Task: Search one way flight ticket for 4 adults, 2 children, 2 infants in seat and 1 infant on lap in premium economy from Oakland: Oakland International Airport to Evansville: Evansville Regional Airport on 5-3-2023. Choice of flights is Spirit. Number of bags: 9 checked bags. Price is upto 84000. Outbound departure time preference is 22:45.
Action: Mouse moved to (358, 315)
Screenshot: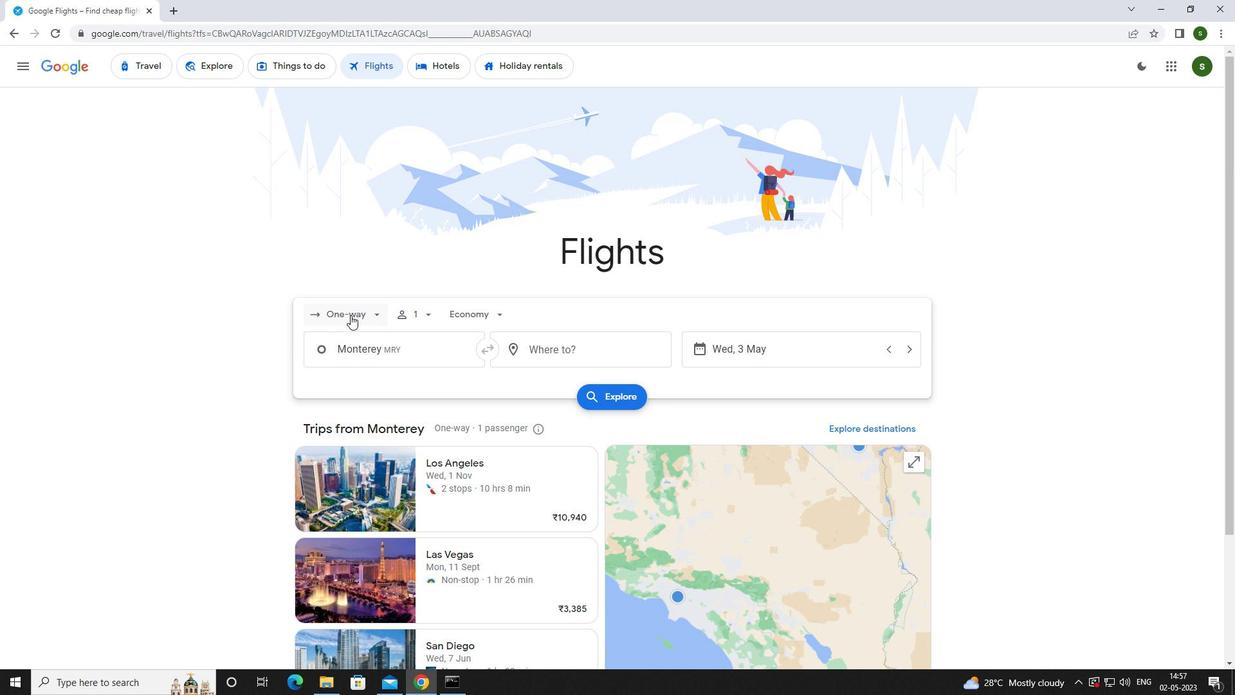
Action: Mouse pressed left at (358, 315)
Screenshot: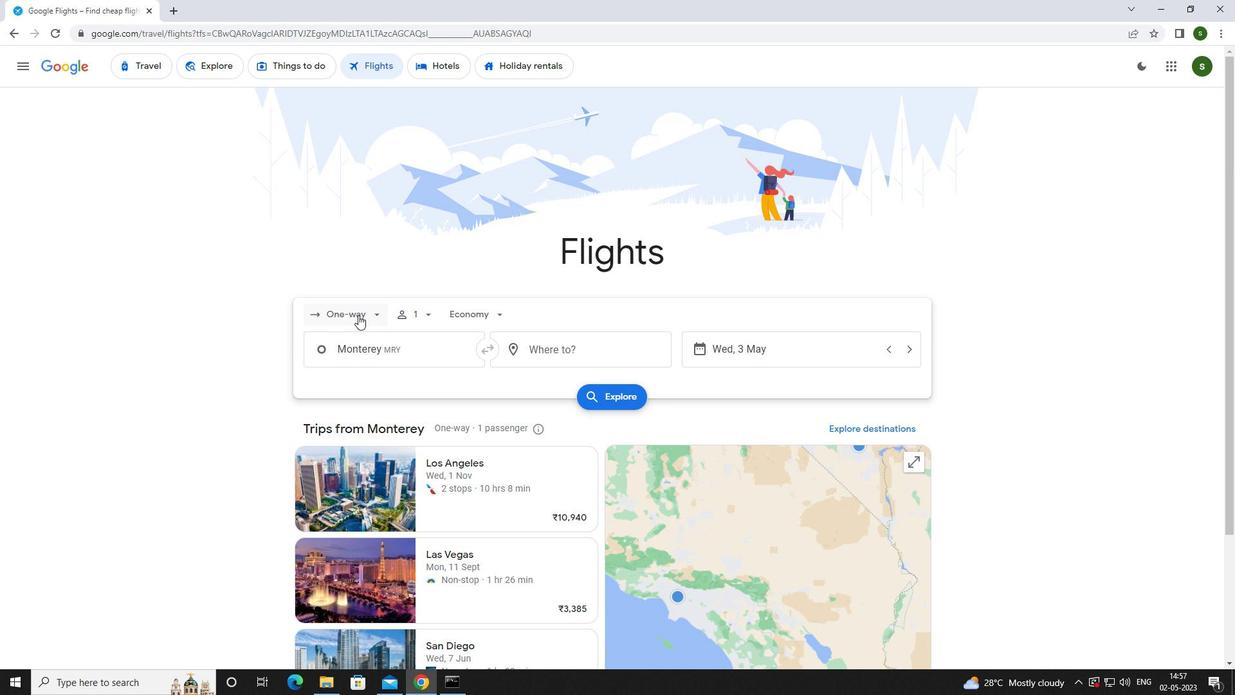 
Action: Mouse moved to (371, 374)
Screenshot: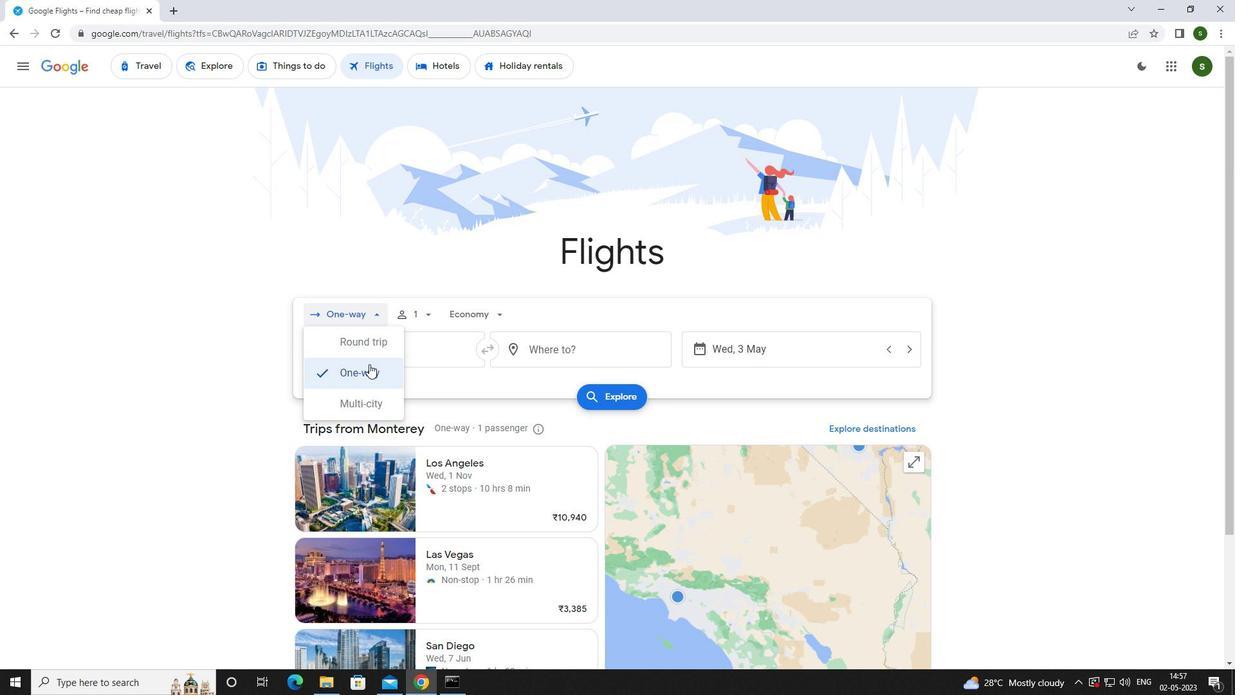 
Action: Mouse pressed left at (371, 374)
Screenshot: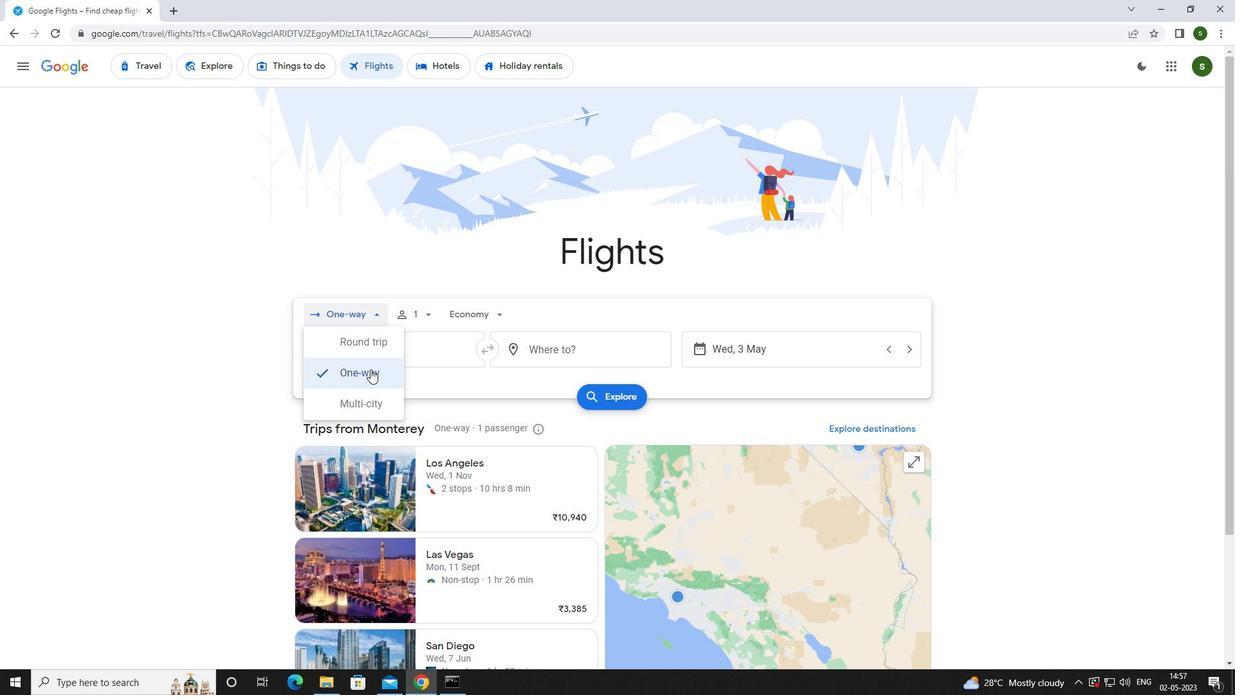 
Action: Mouse moved to (420, 314)
Screenshot: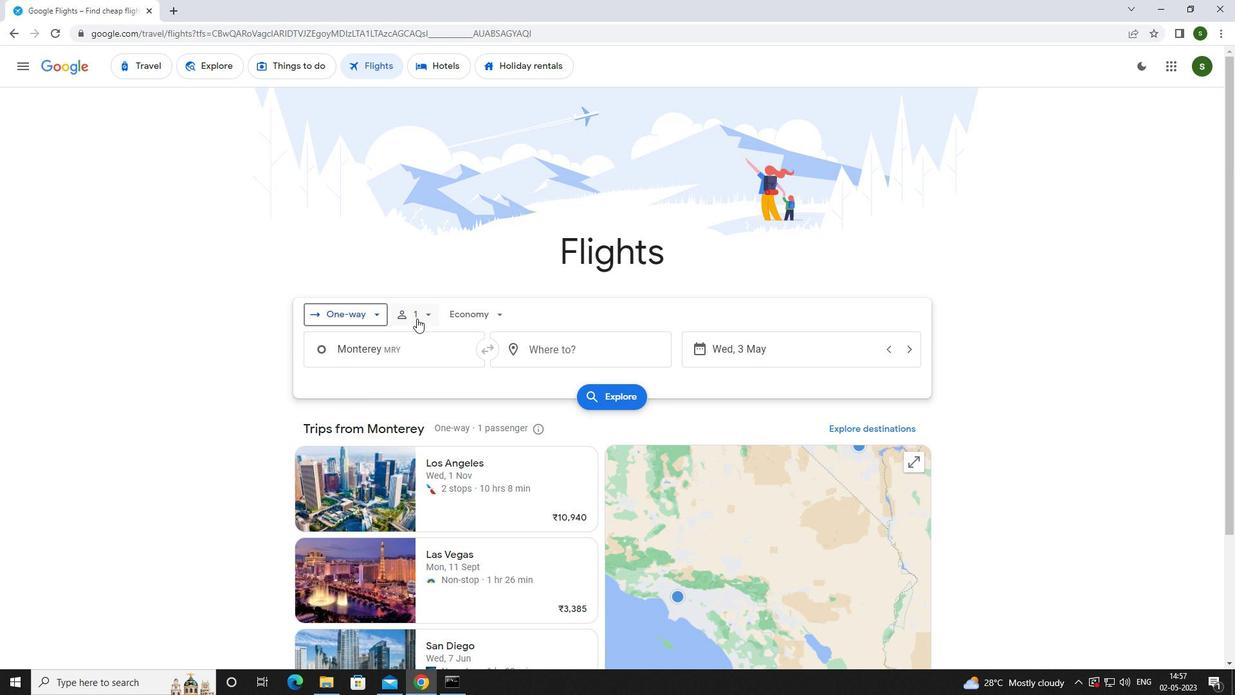 
Action: Mouse pressed left at (420, 314)
Screenshot: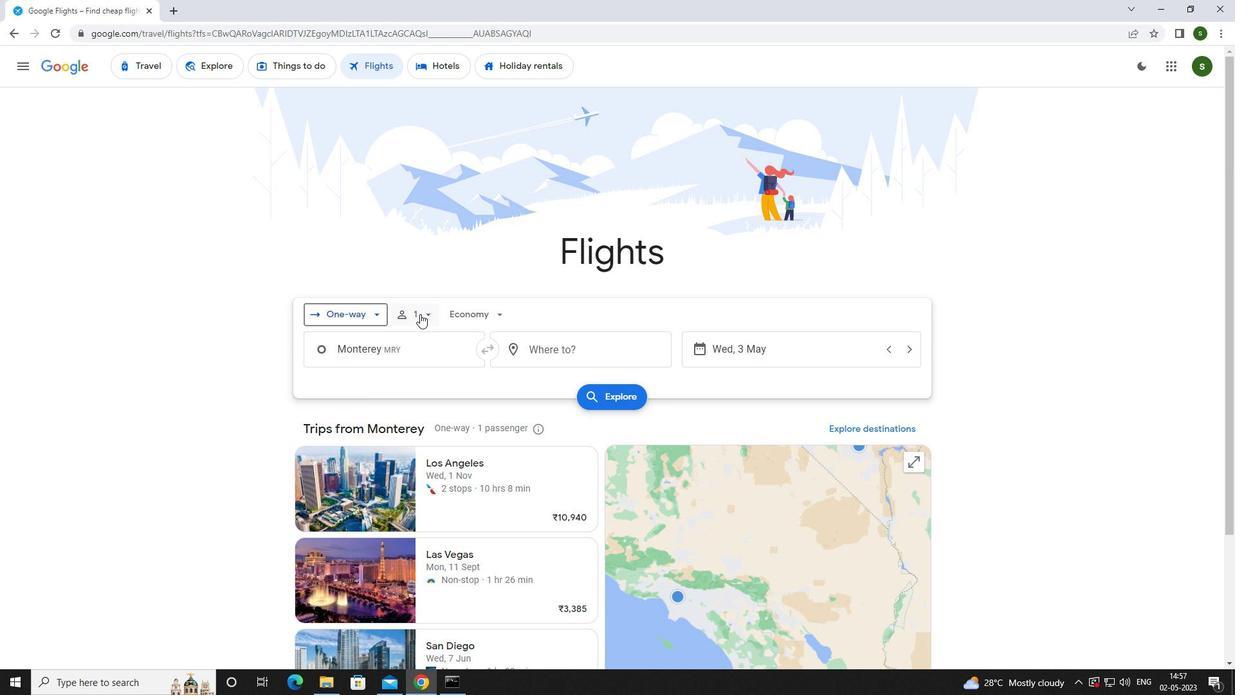 
Action: Mouse moved to (529, 348)
Screenshot: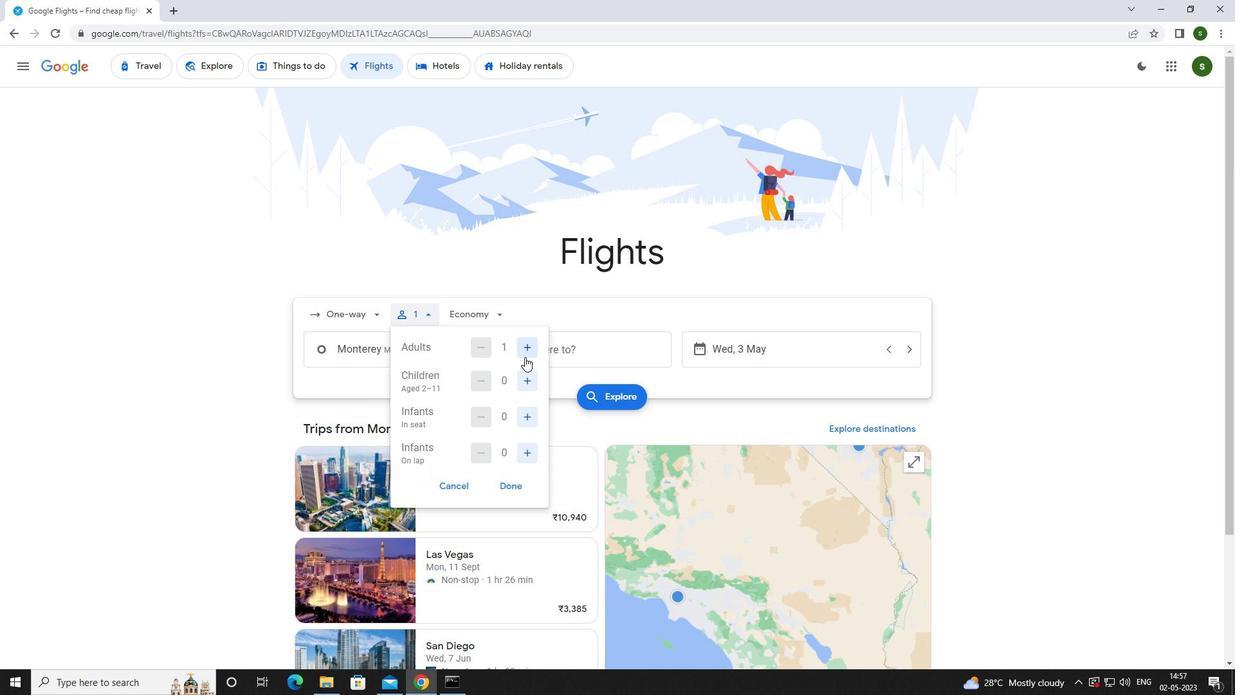 
Action: Mouse pressed left at (529, 348)
Screenshot: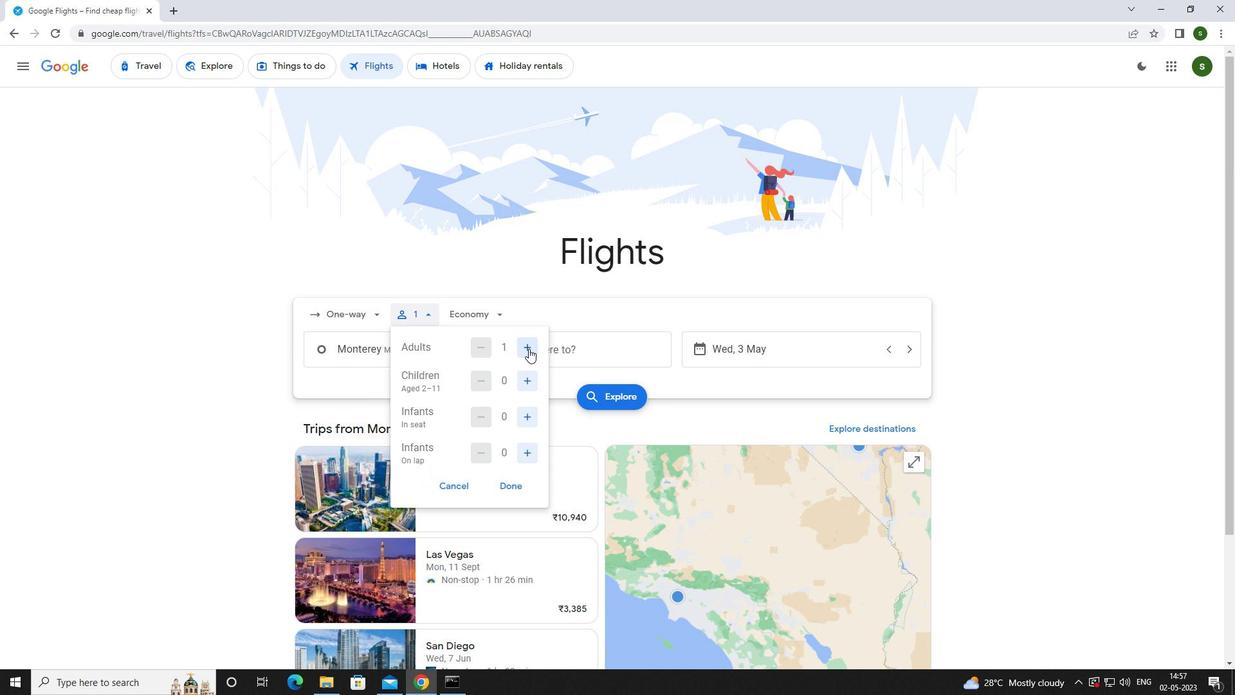 
Action: Mouse pressed left at (529, 348)
Screenshot: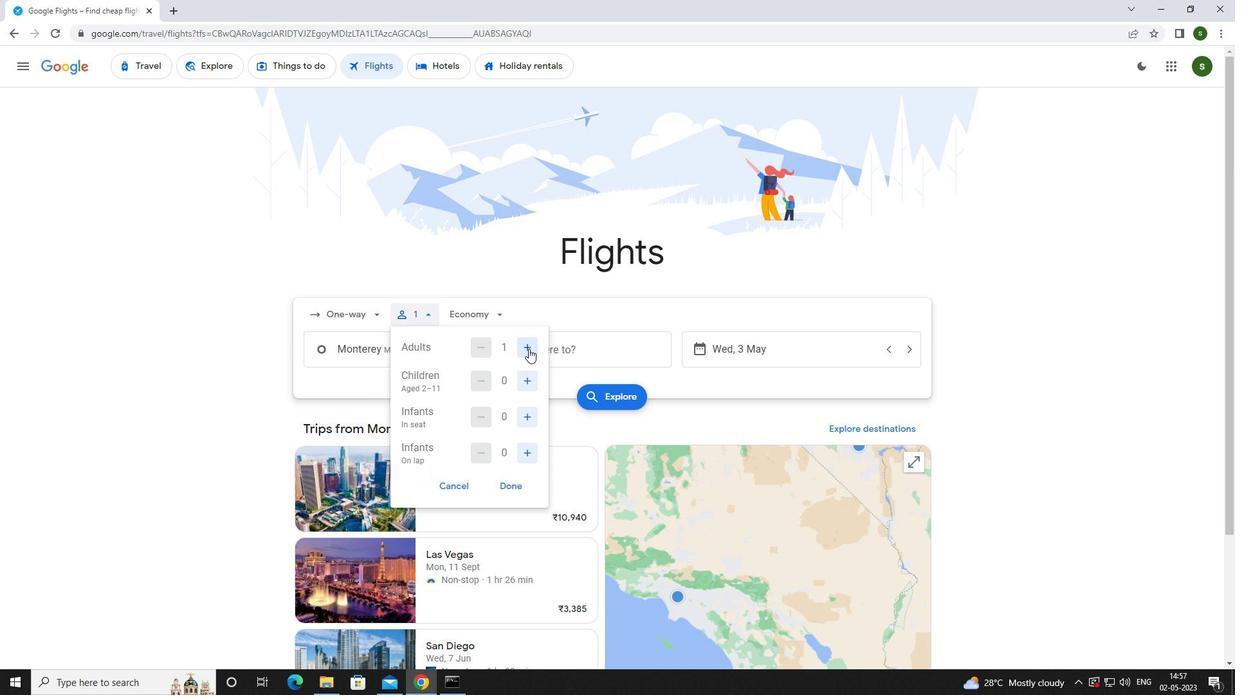 
Action: Mouse moved to (528, 348)
Screenshot: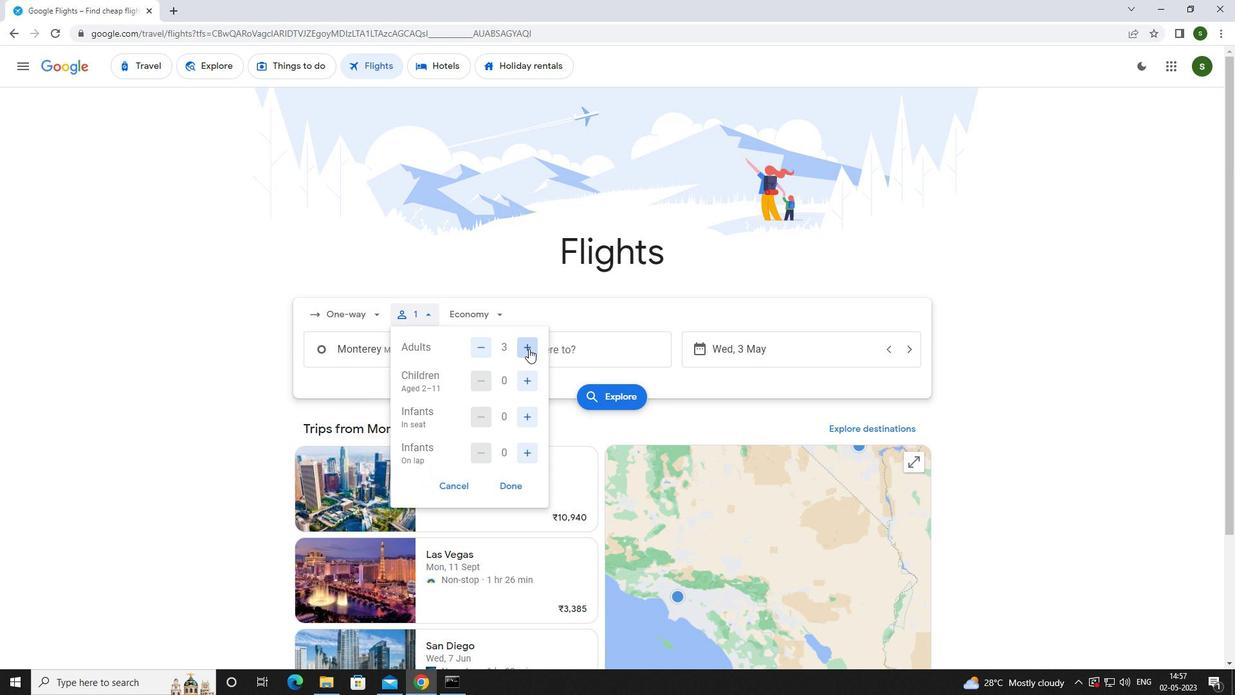 
Action: Mouse pressed left at (528, 348)
Screenshot: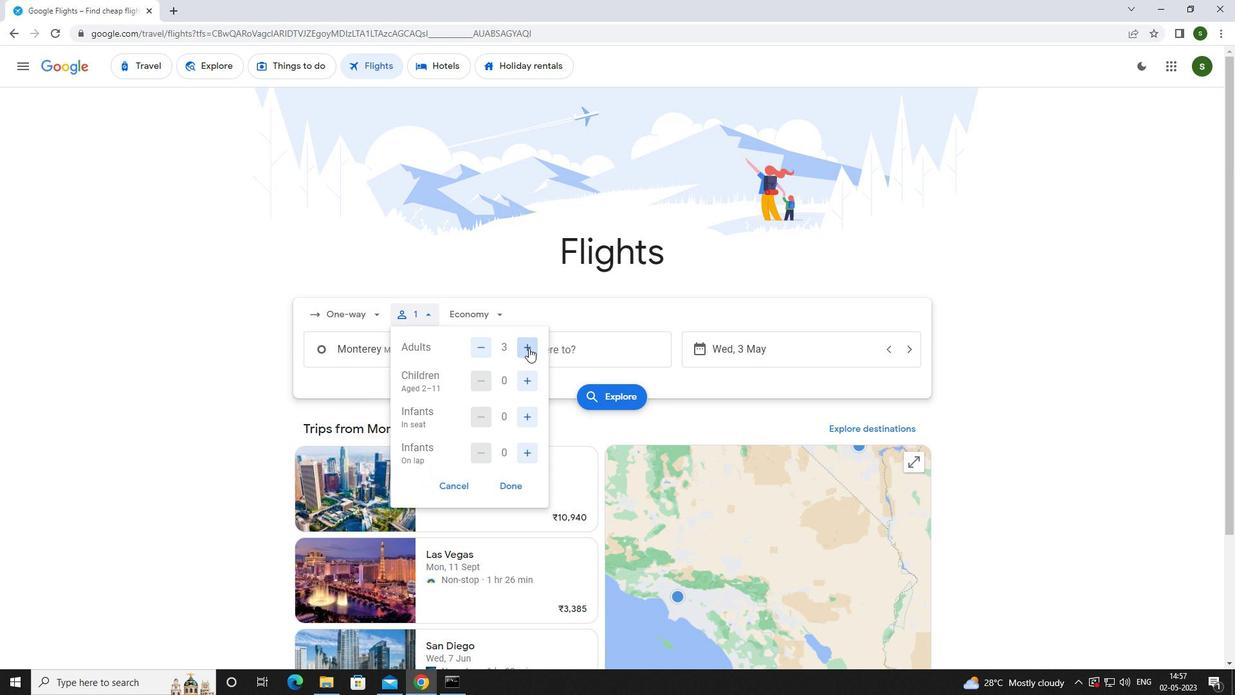 
Action: Mouse moved to (520, 378)
Screenshot: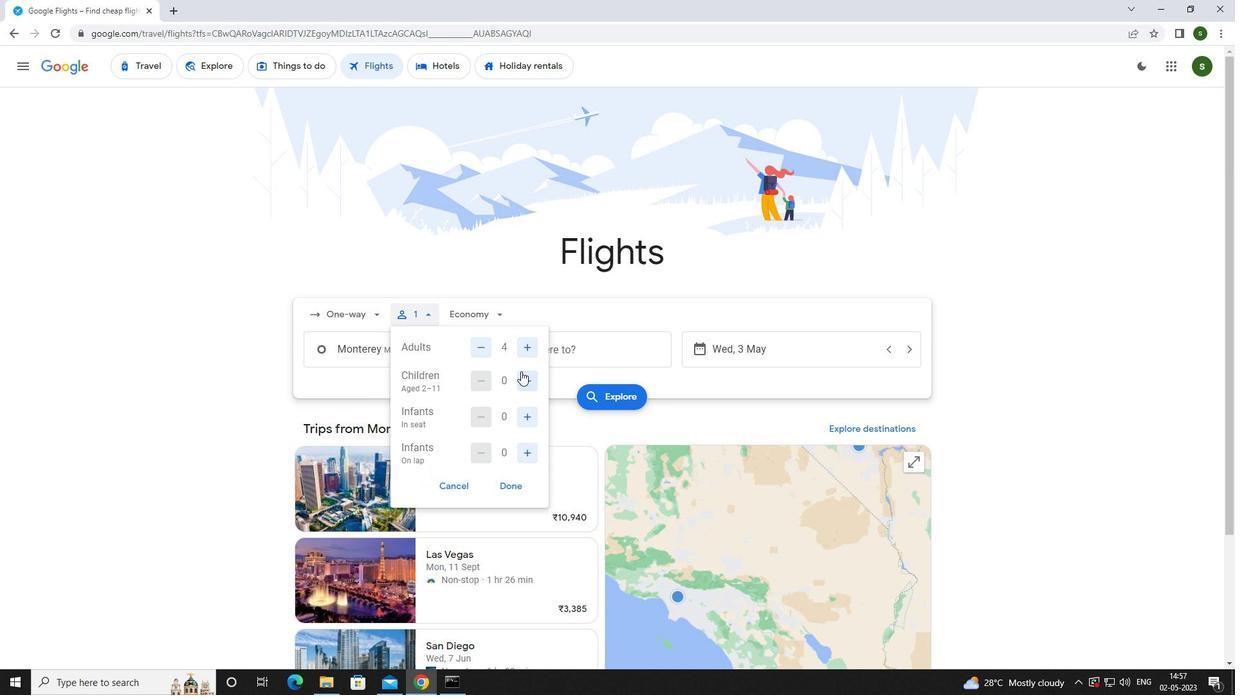 
Action: Mouse pressed left at (520, 378)
Screenshot: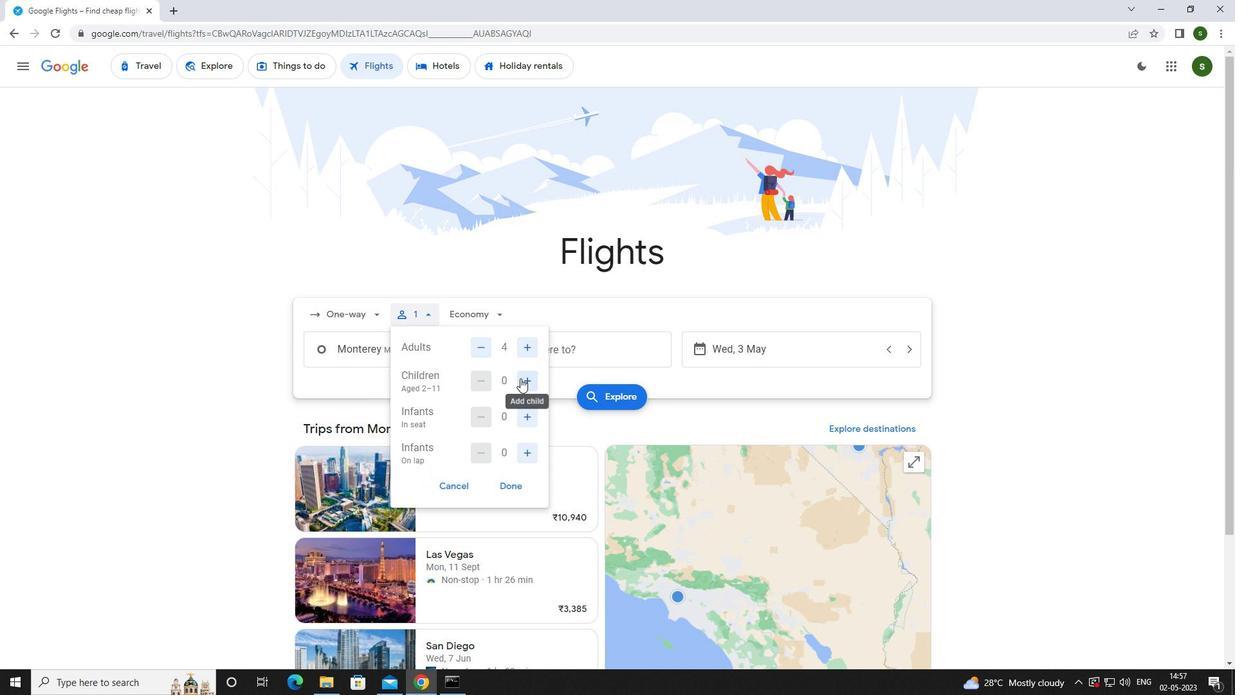
Action: Mouse moved to (520, 378)
Screenshot: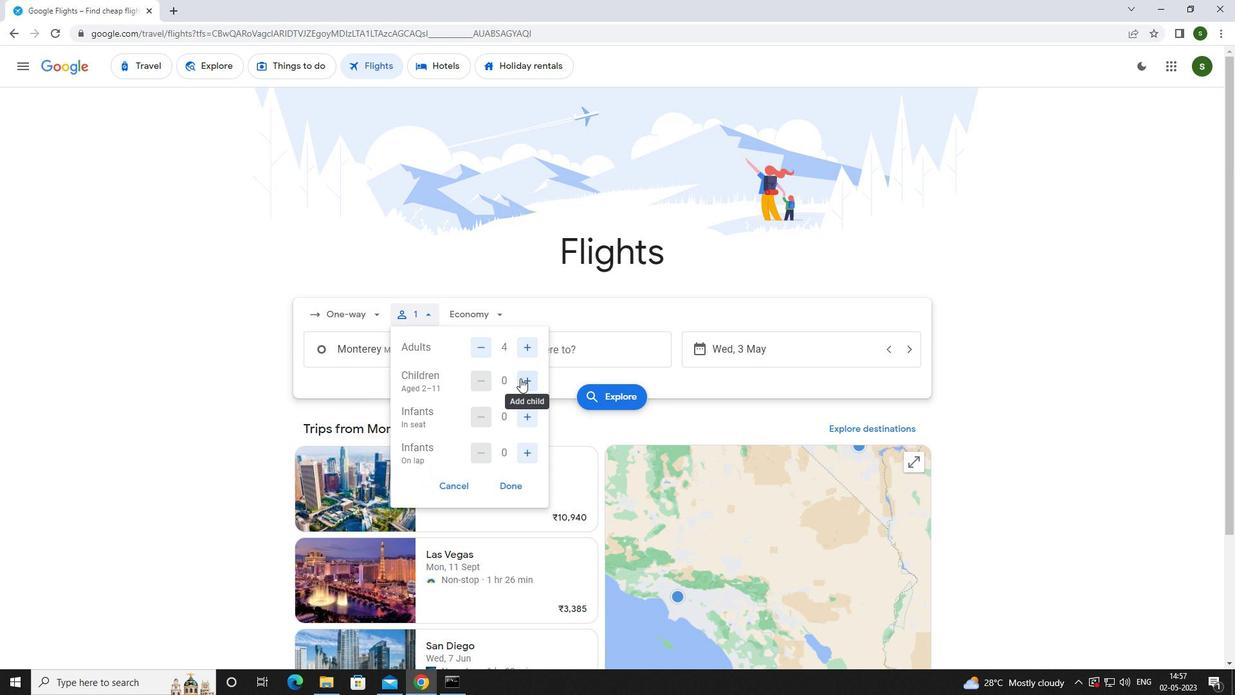 
Action: Mouse pressed left at (520, 378)
Screenshot: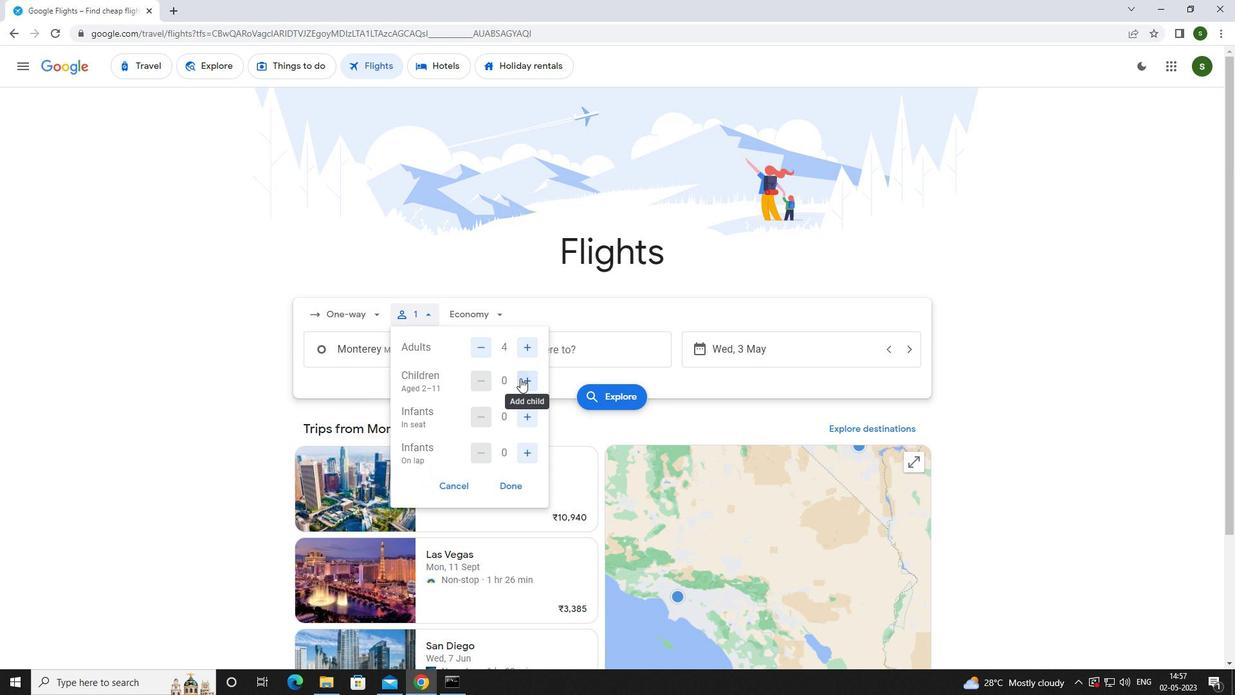 
Action: Mouse moved to (528, 411)
Screenshot: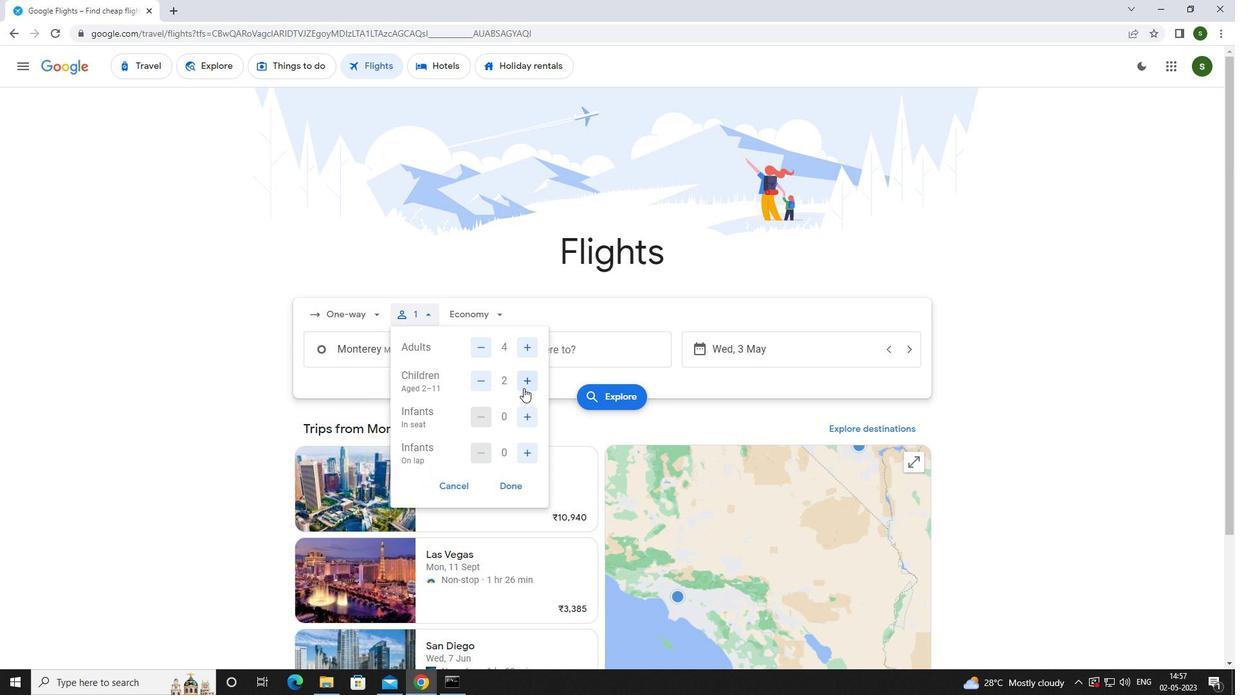 
Action: Mouse pressed left at (528, 411)
Screenshot: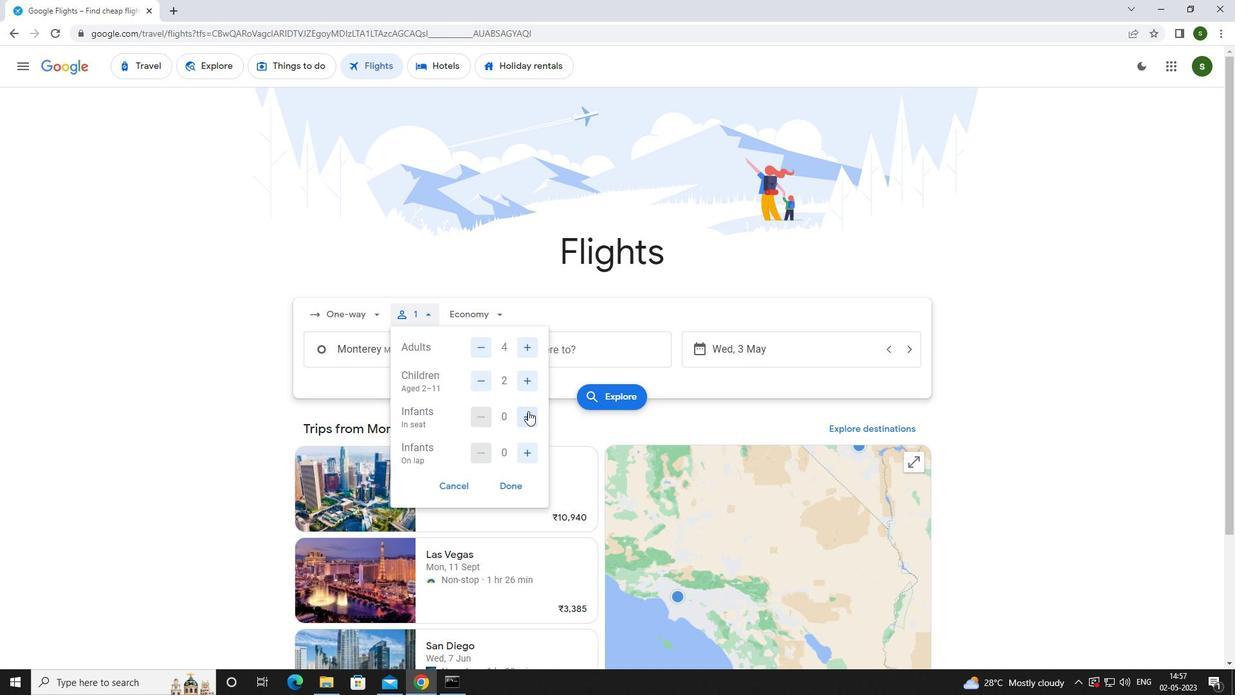 
Action: Mouse pressed left at (528, 411)
Screenshot: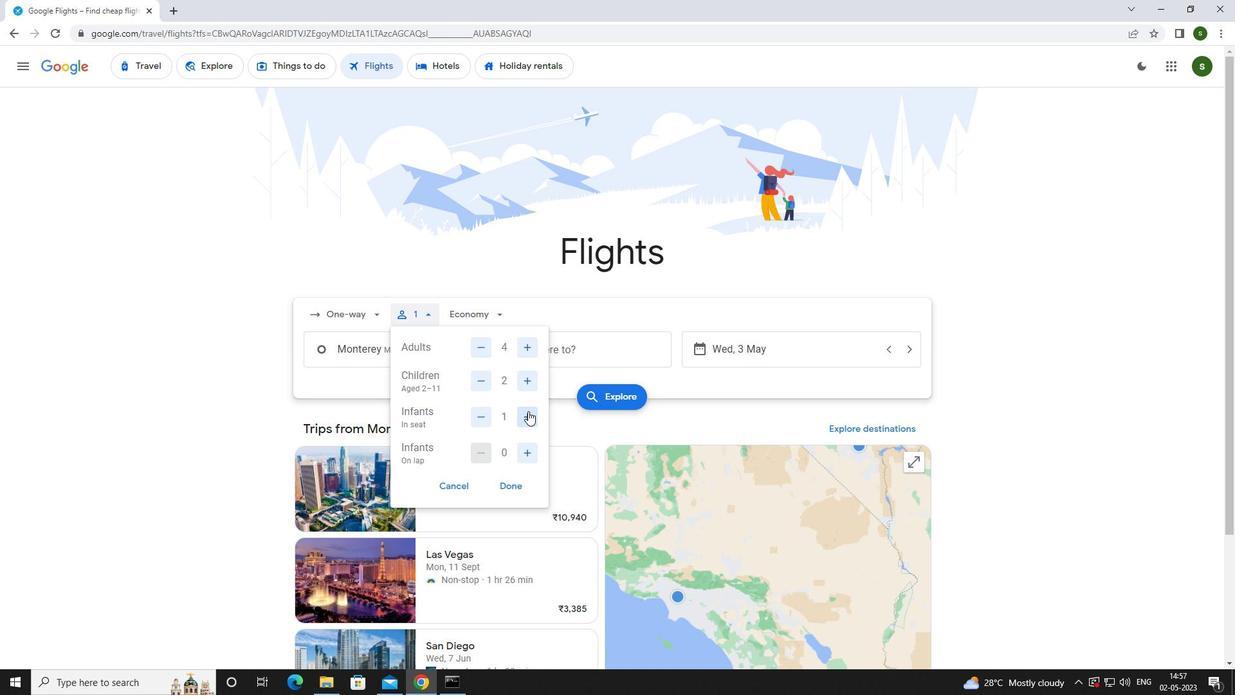 
Action: Mouse moved to (530, 452)
Screenshot: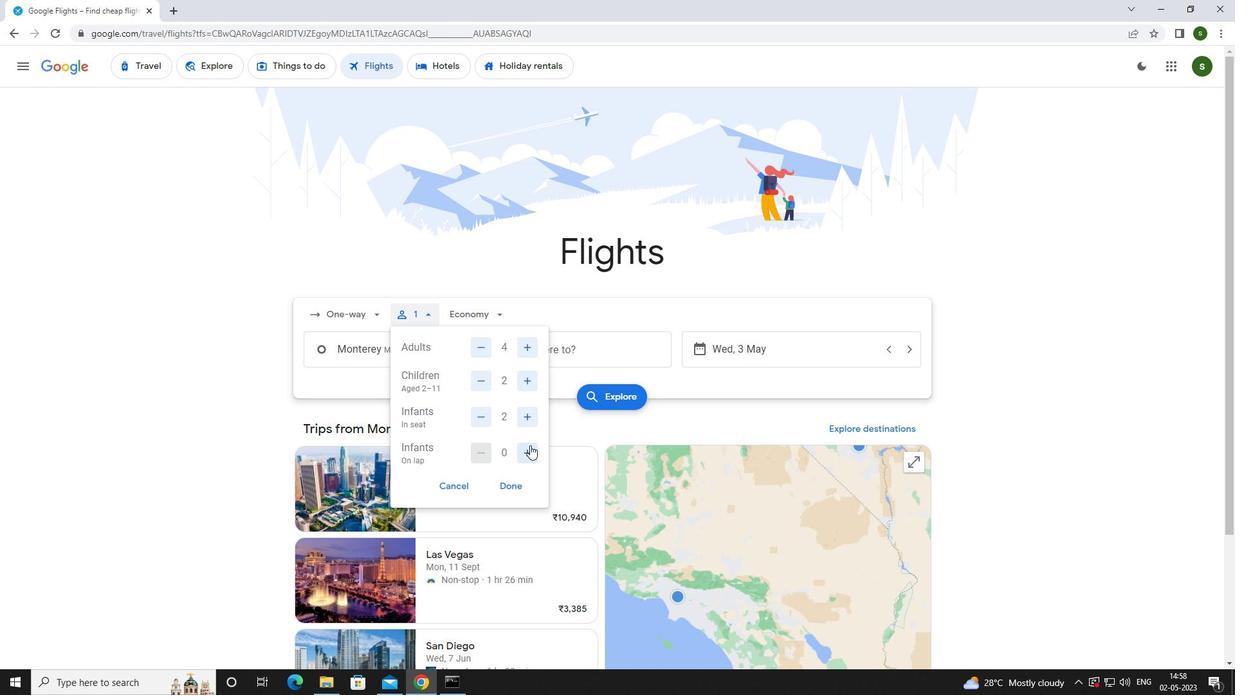 
Action: Mouse pressed left at (530, 452)
Screenshot: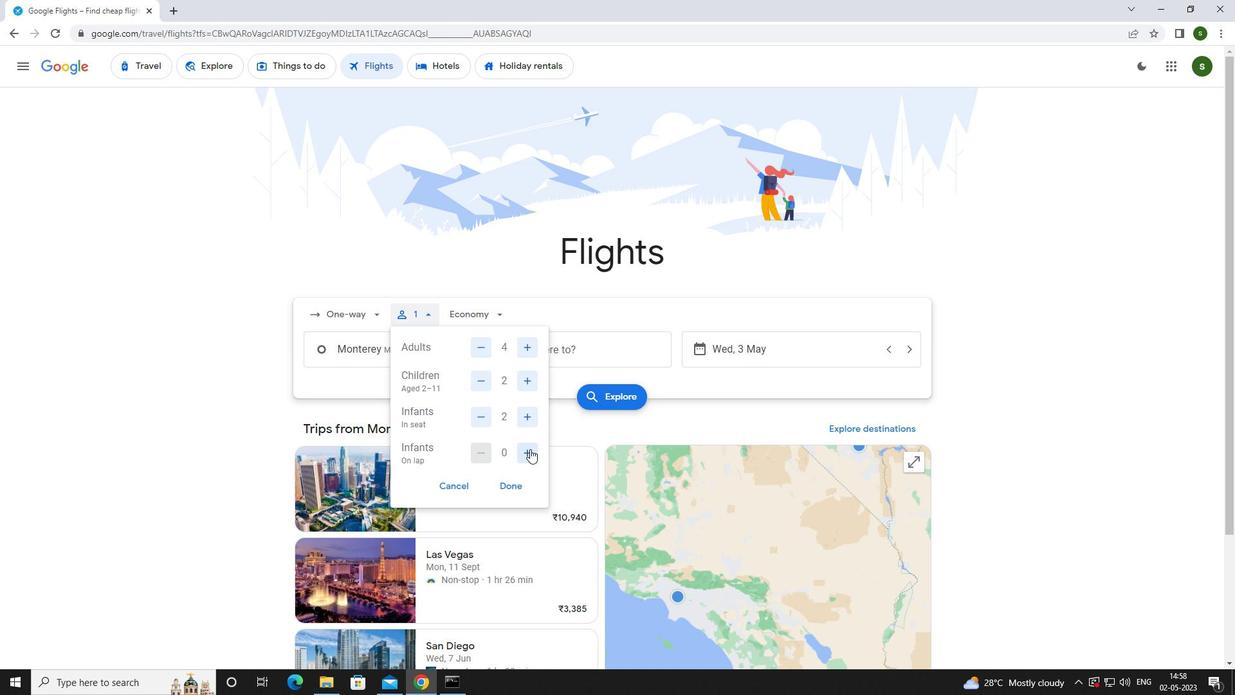 
Action: Mouse moved to (487, 316)
Screenshot: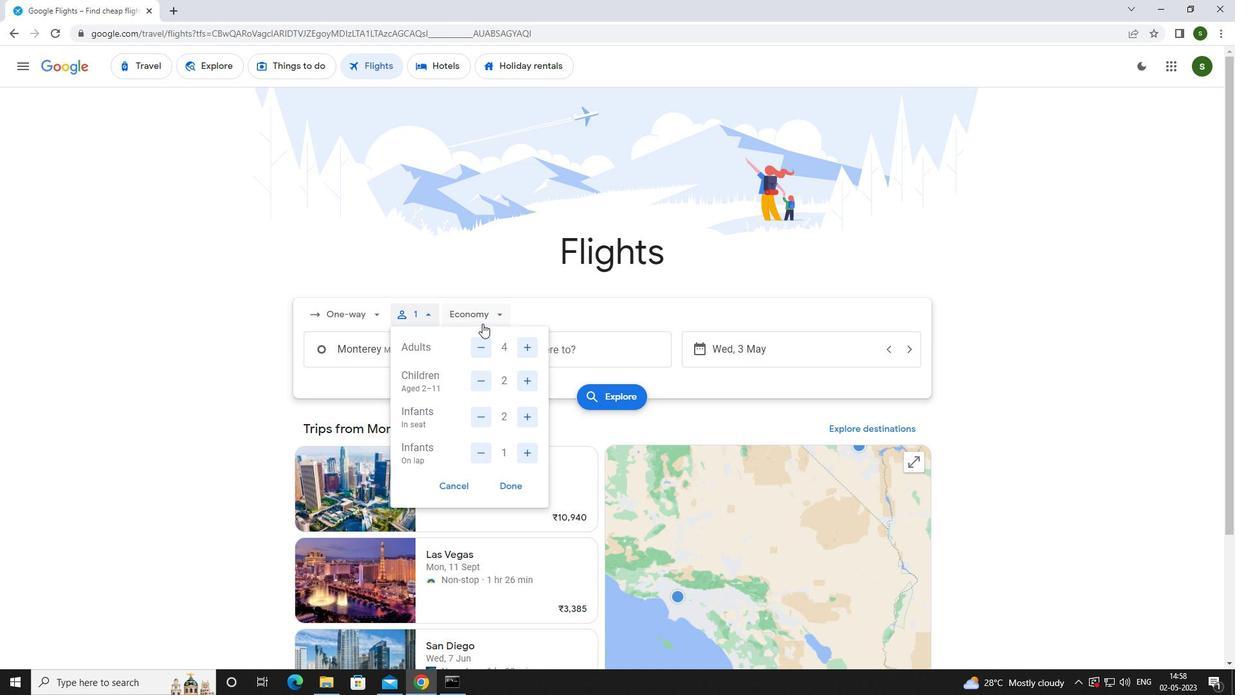 
Action: Mouse pressed left at (487, 316)
Screenshot: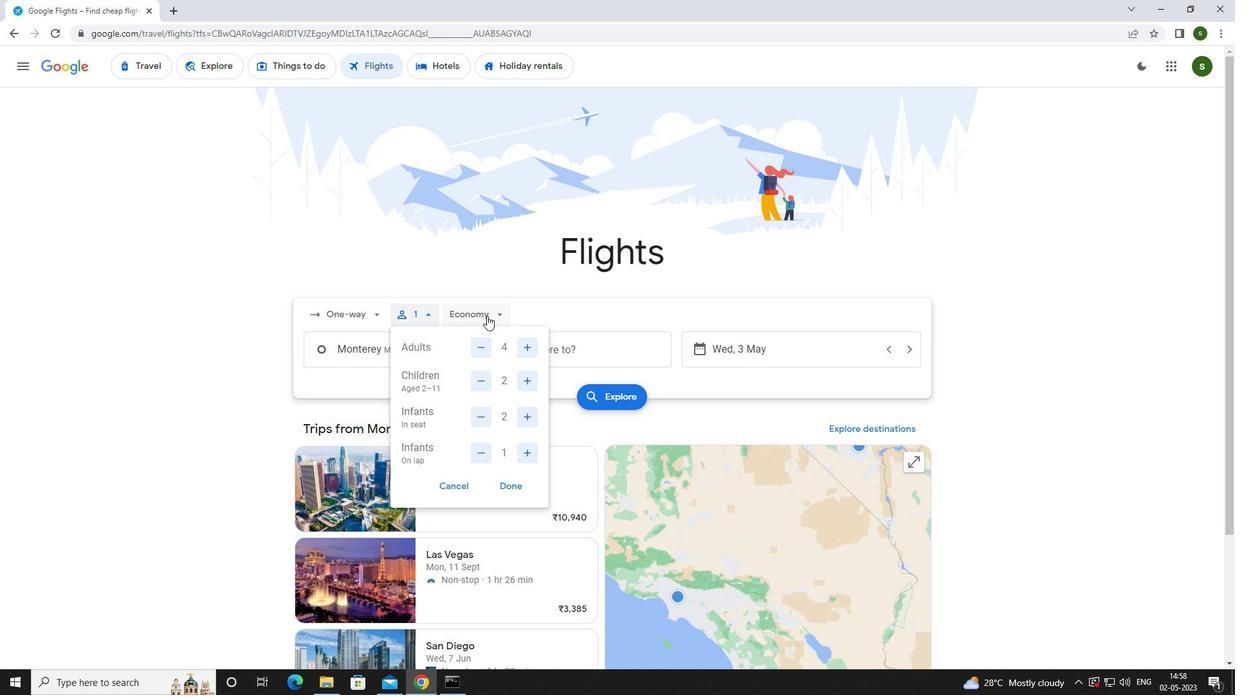 
Action: Mouse moved to (491, 364)
Screenshot: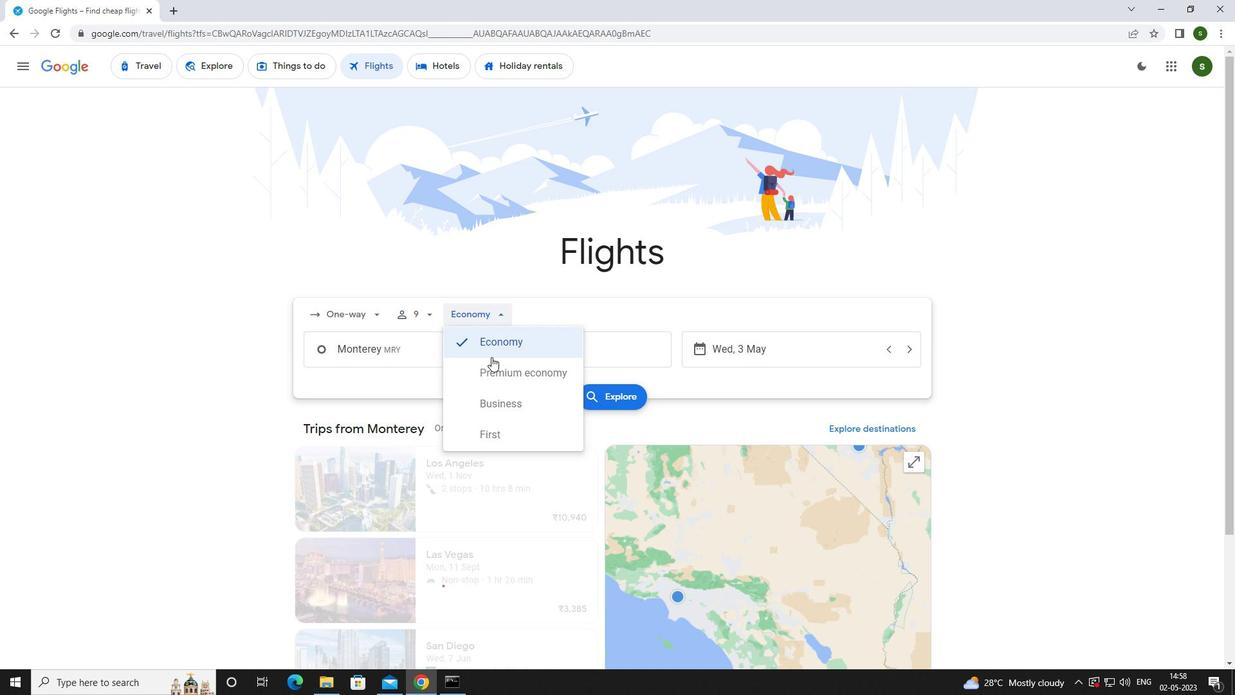 
Action: Mouse pressed left at (491, 364)
Screenshot: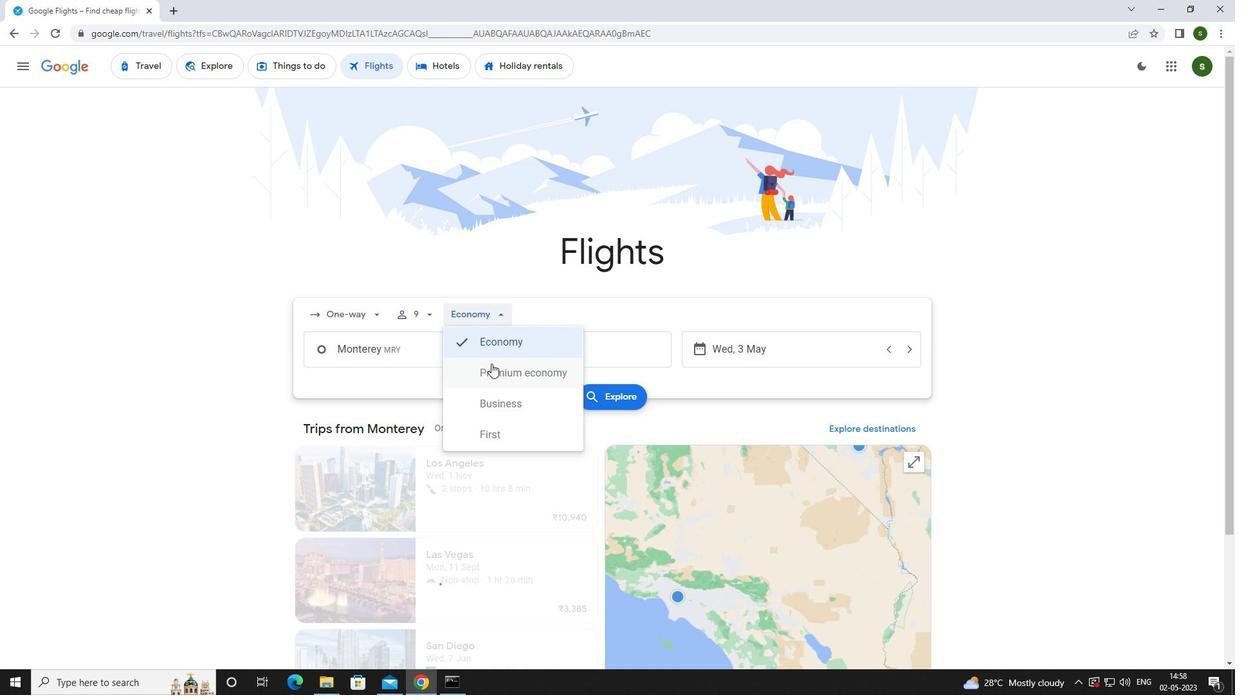 
Action: Mouse moved to (437, 354)
Screenshot: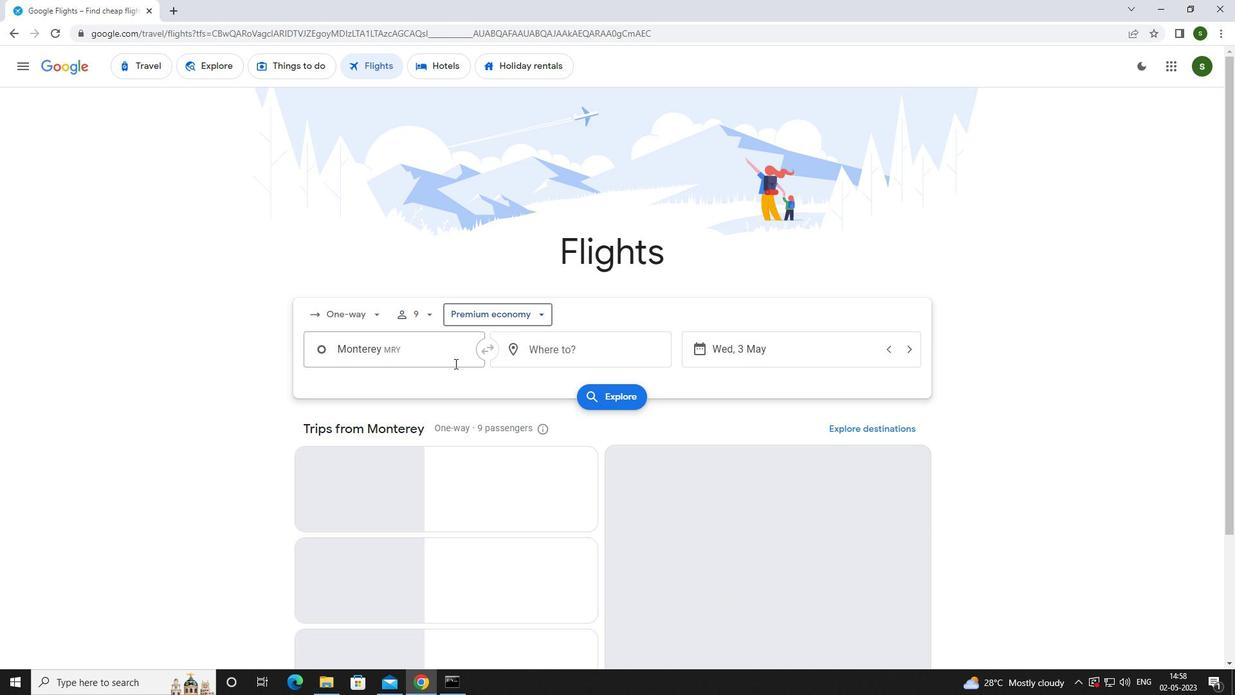 
Action: Mouse pressed left at (437, 354)
Screenshot: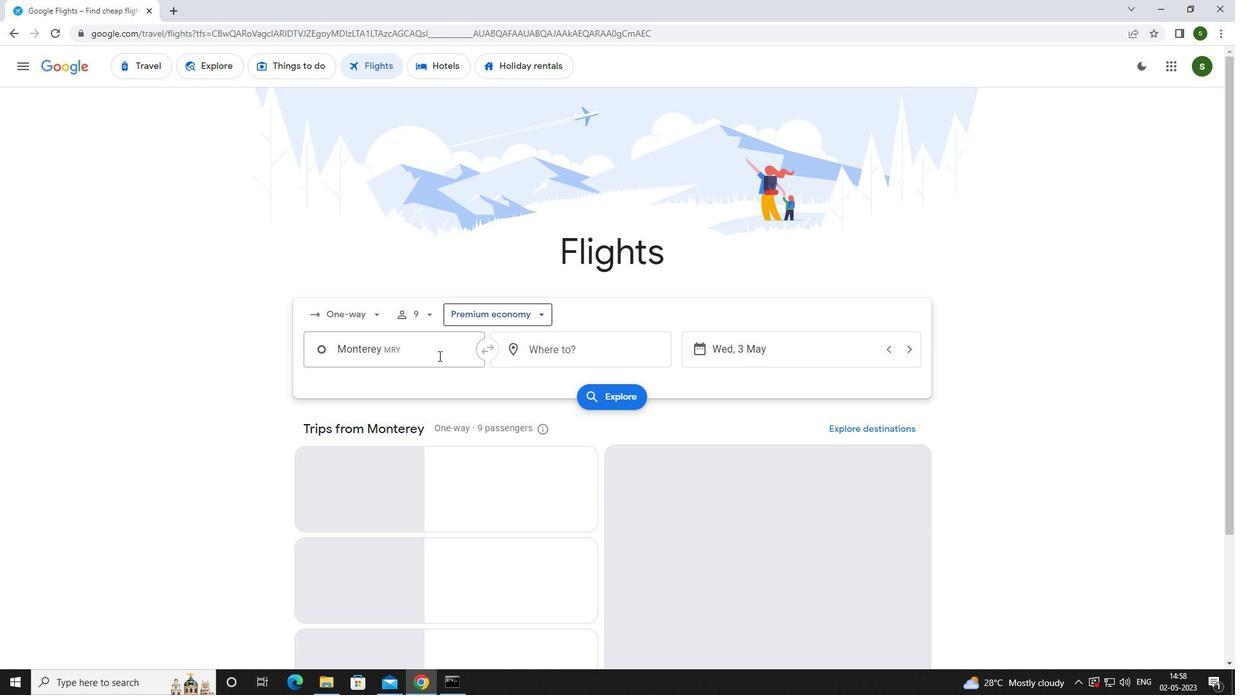 
Action: Key pressed <Key.caps_lock>o<Key.caps_lock>akland
Screenshot: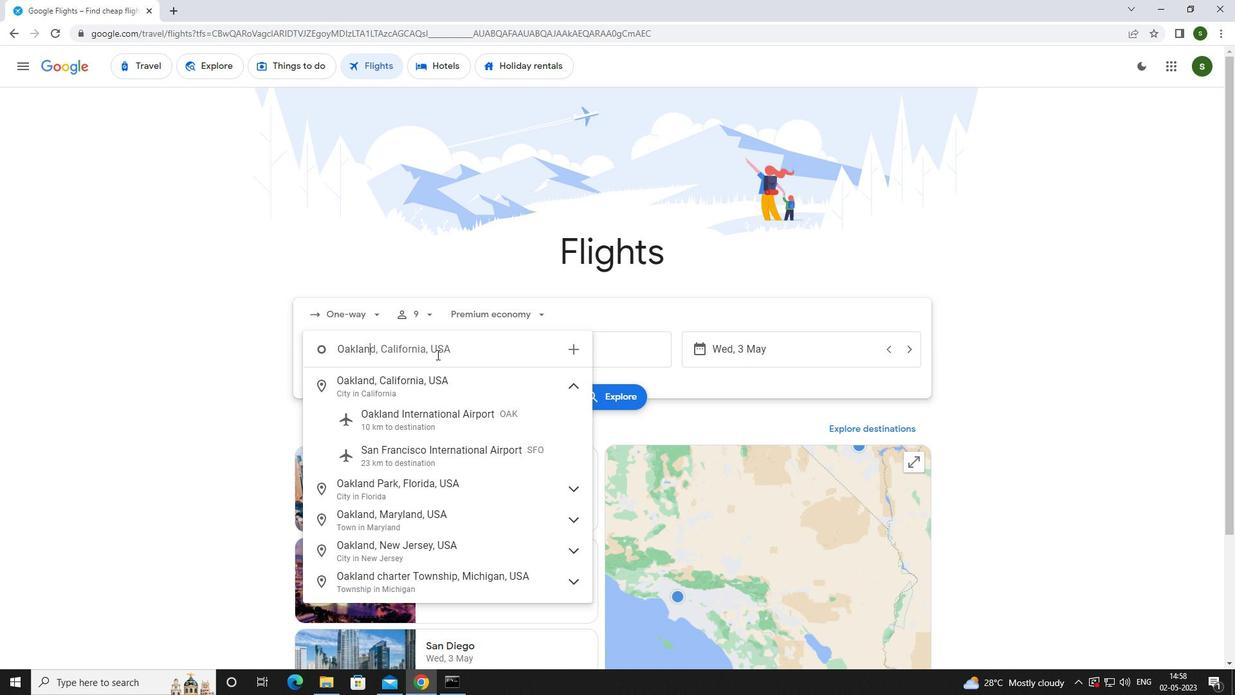 
Action: Mouse moved to (437, 415)
Screenshot: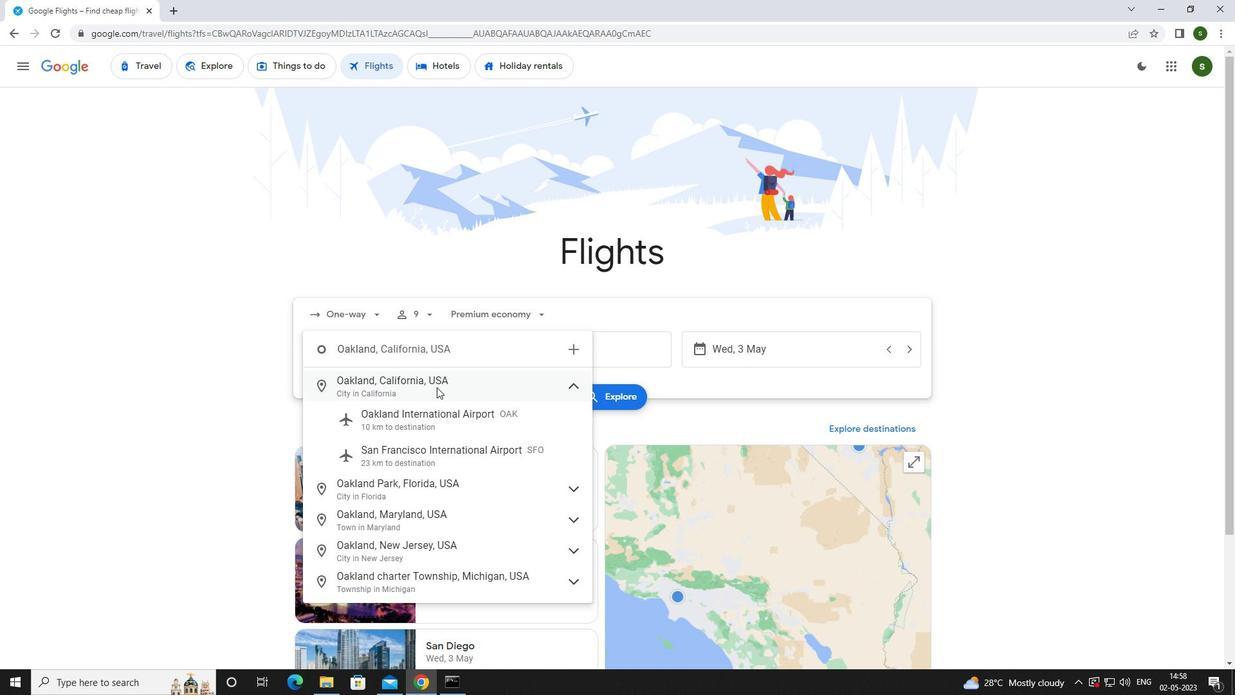 
Action: Mouse pressed left at (437, 415)
Screenshot: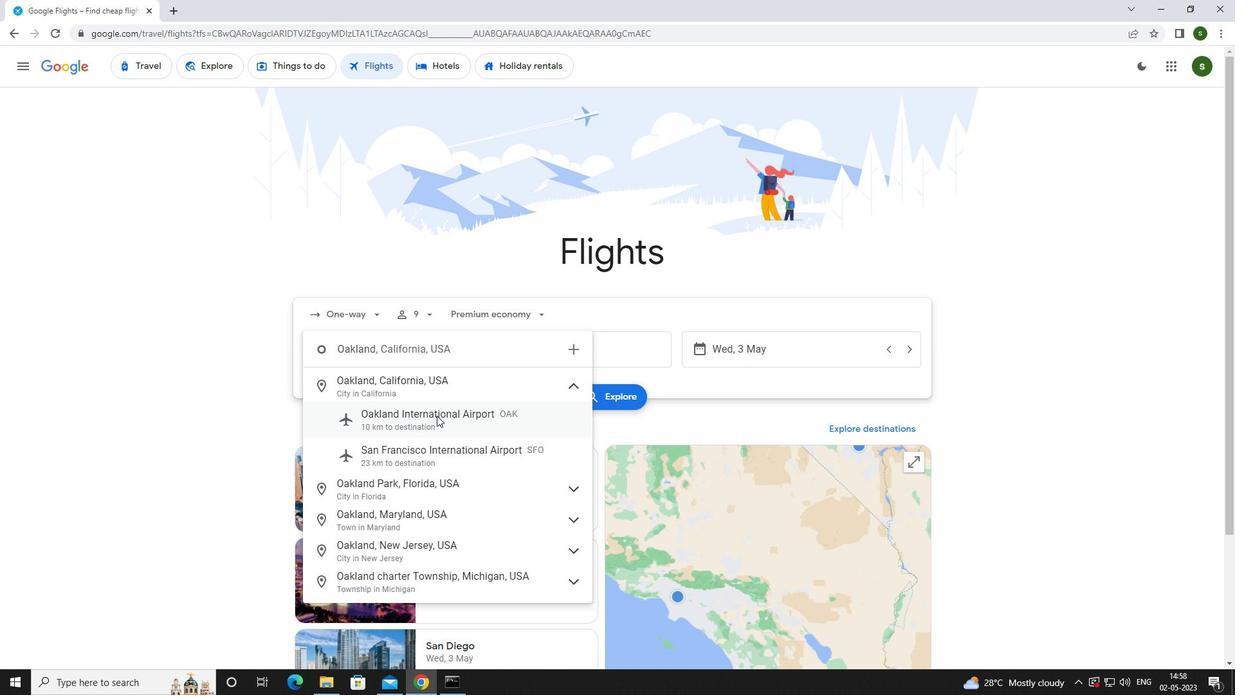 
Action: Mouse moved to (555, 351)
Screenshot: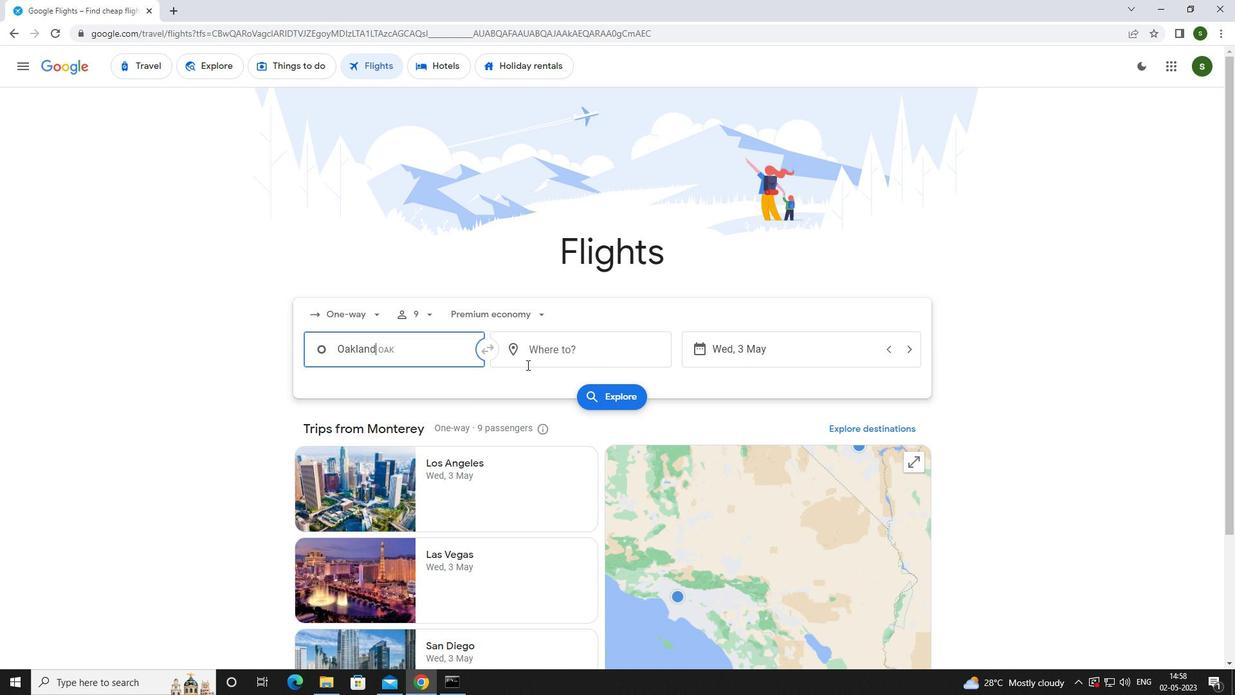 
Action: Mouse pressed left at (555, 351)
Screenshot: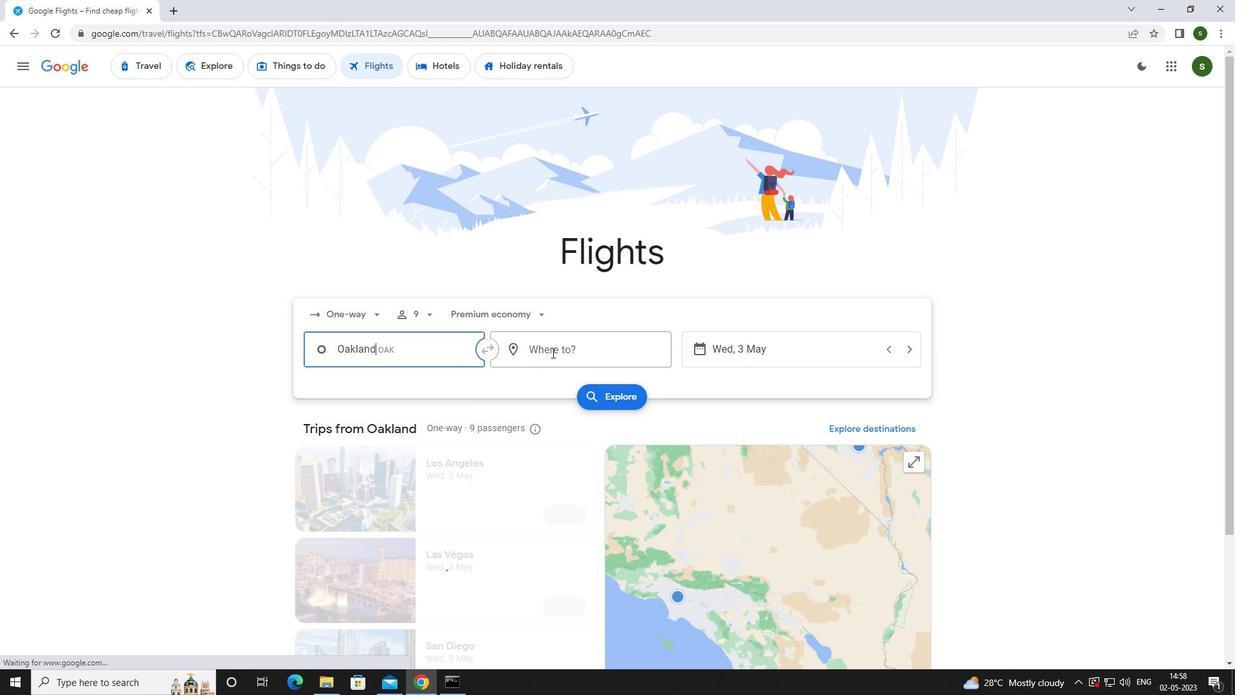 
Action: Mouse moved to (483, 372)
Screenshot: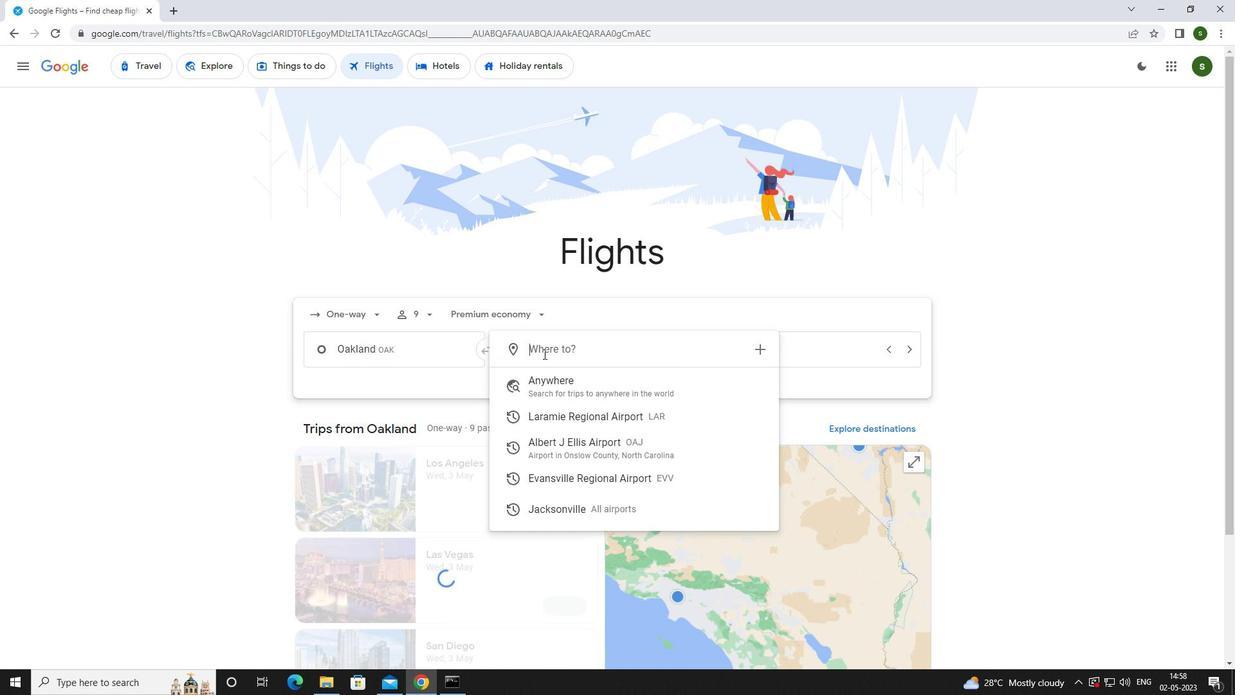 
Action: Key pressed <Key.caps_lock>e<Key.caps_lock>vansvill
Screenshot: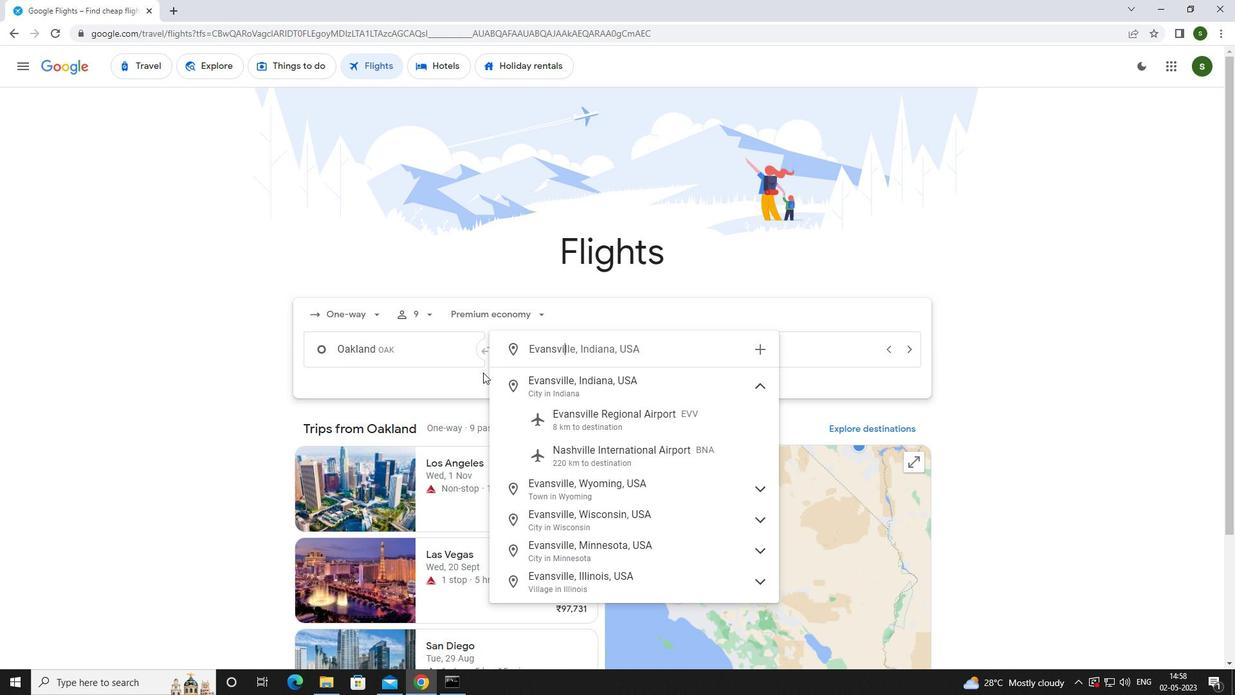 
Action: Mouse moved to (612, 419)
Screenshot: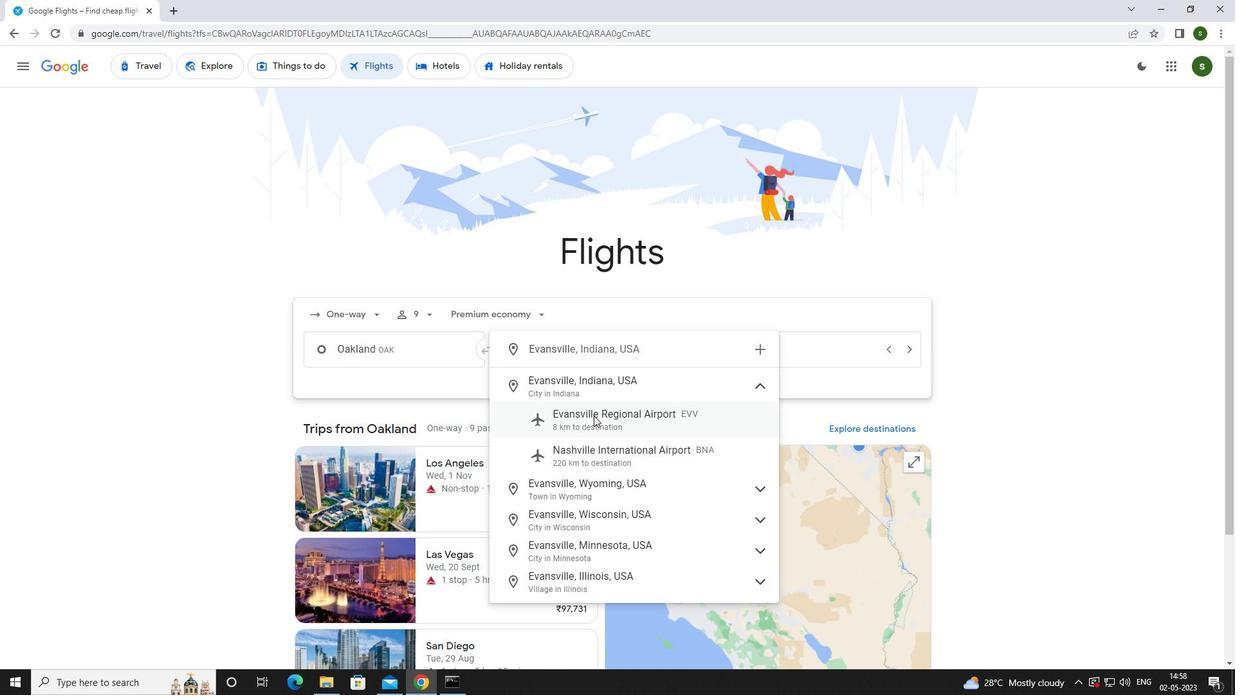 
Action: Mouse pressed left at (612, 419)
Screenshot: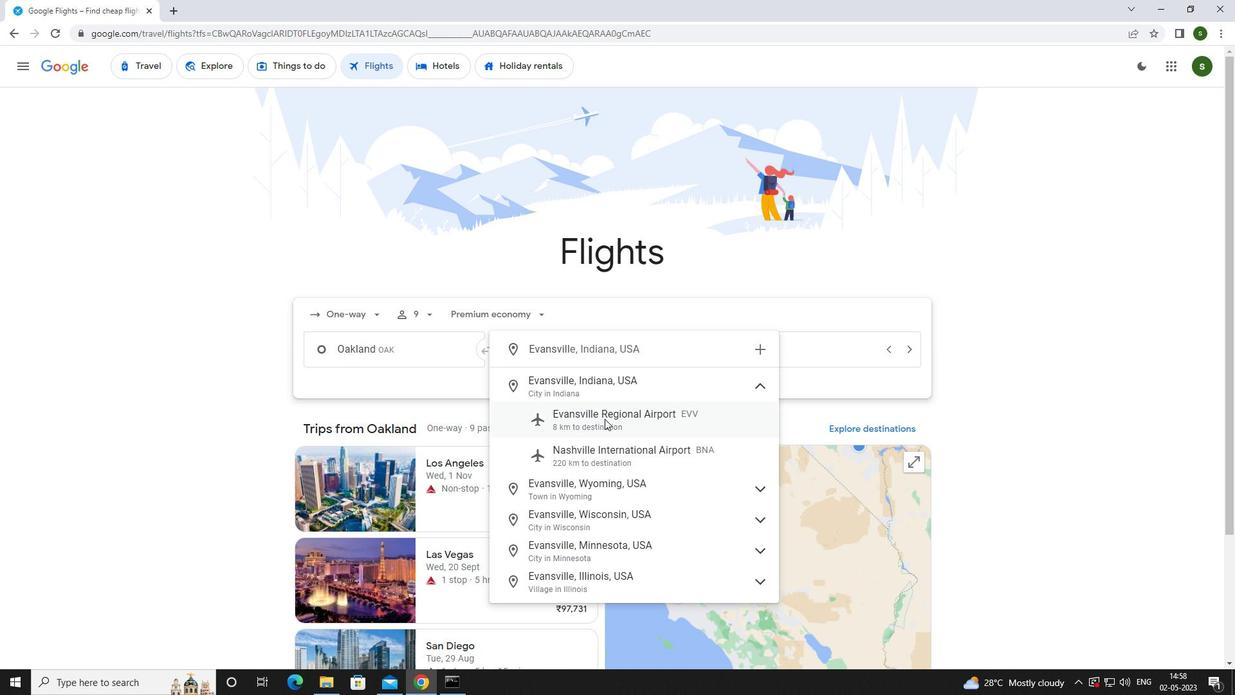 
Action: Mouse moved to (782, 350)
Screenshot: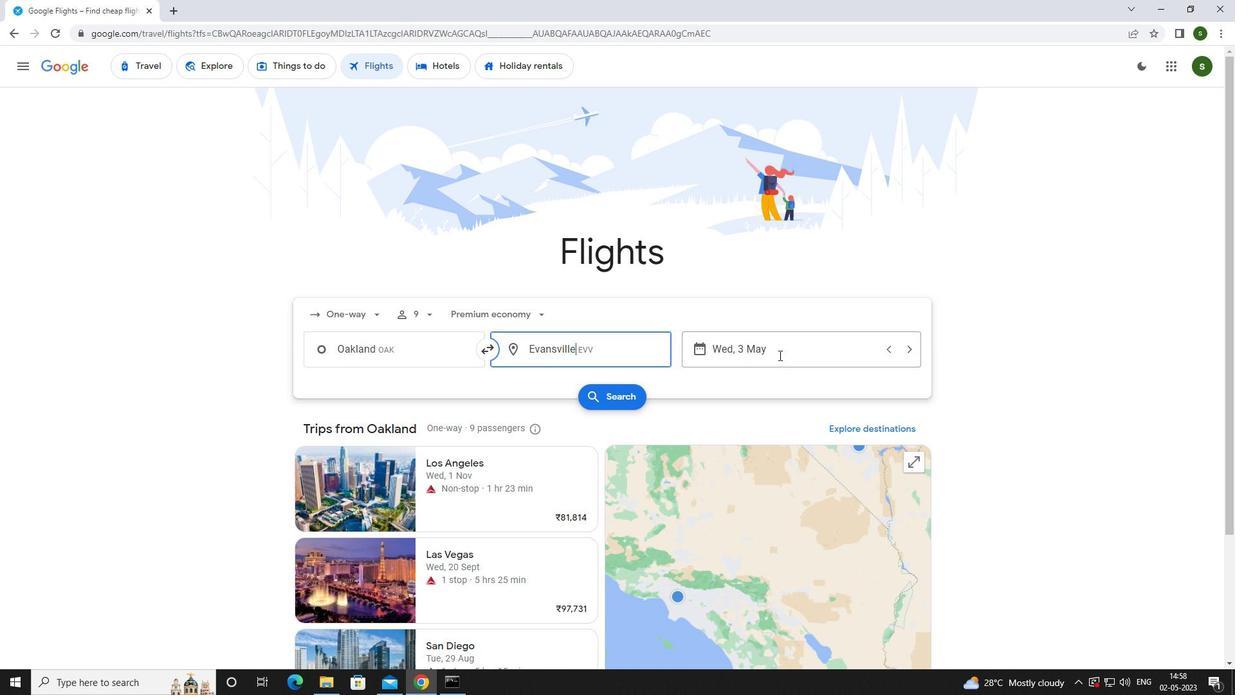 
Action: Mouse pressed left at (782, 350)
Screenshot: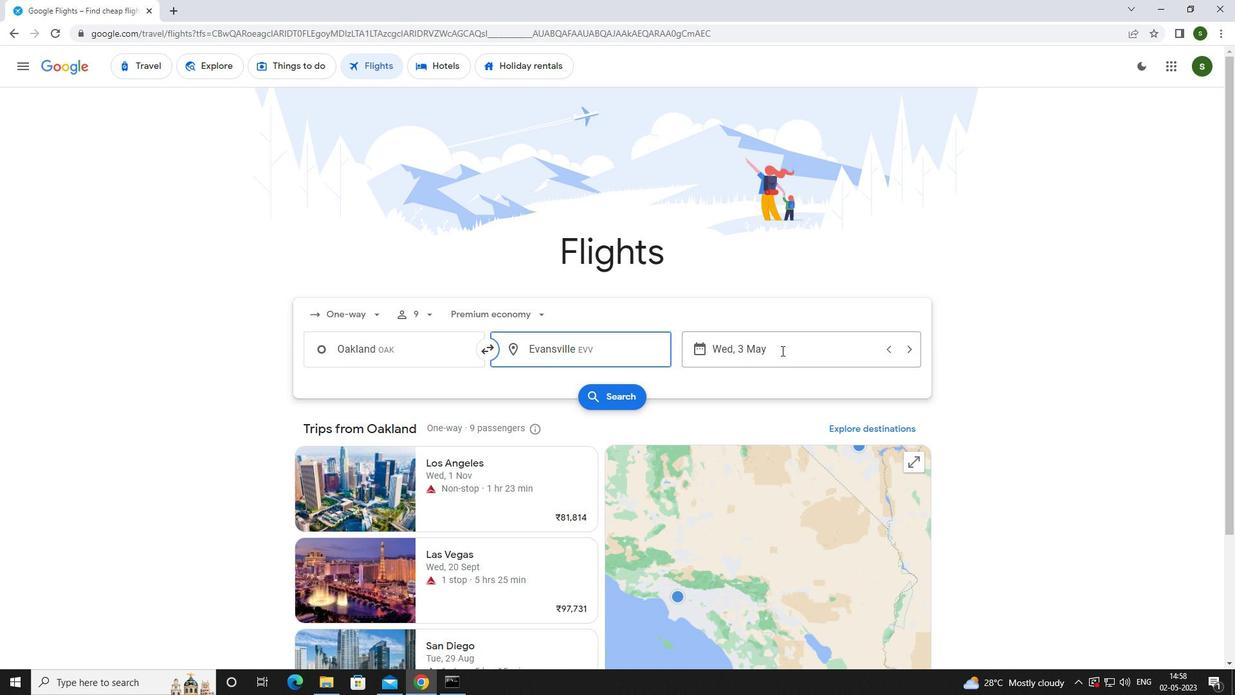 
Action: Mouse moved to (559, 433)
Screenshot: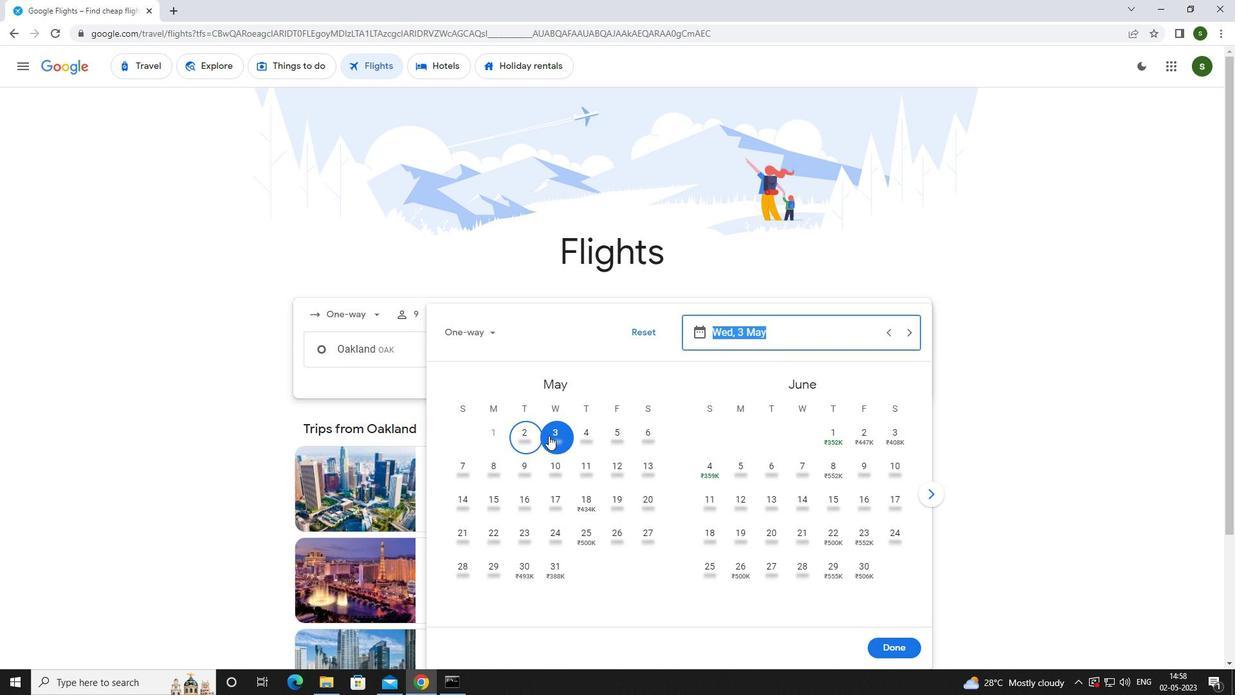 
Action: Mouse pressed left at (559, 433)
Screenshot: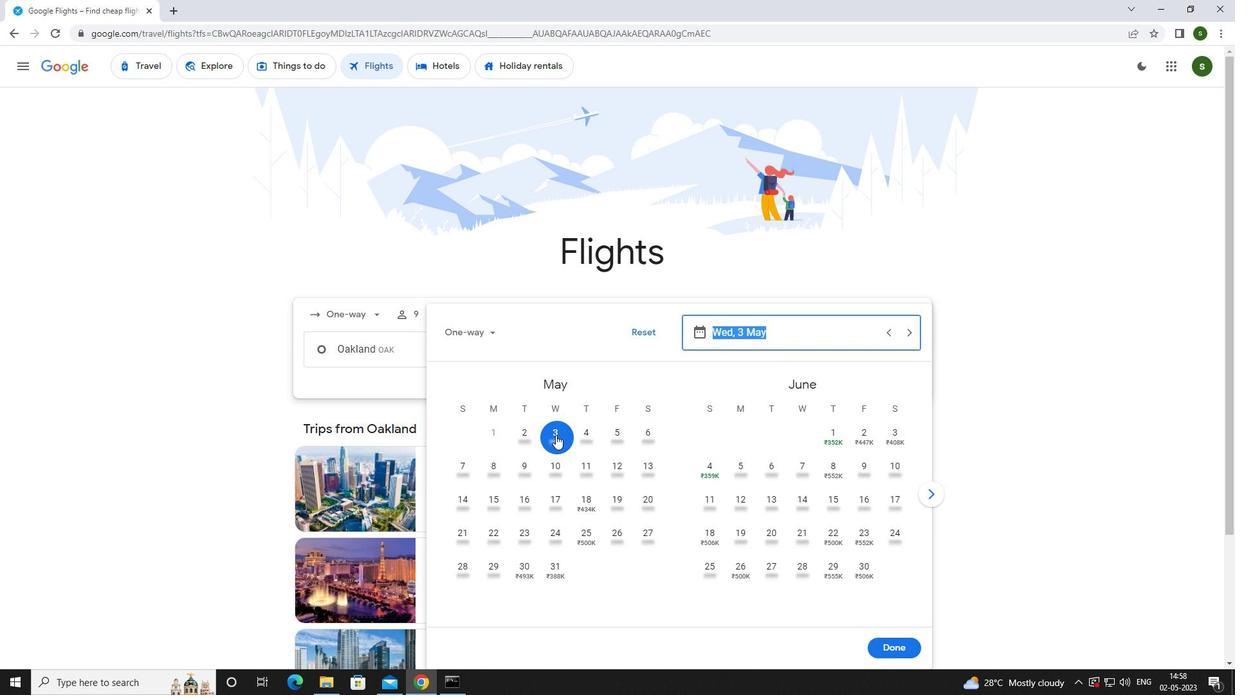 
Action: Mouse moved to (892, 644)
Screenshot: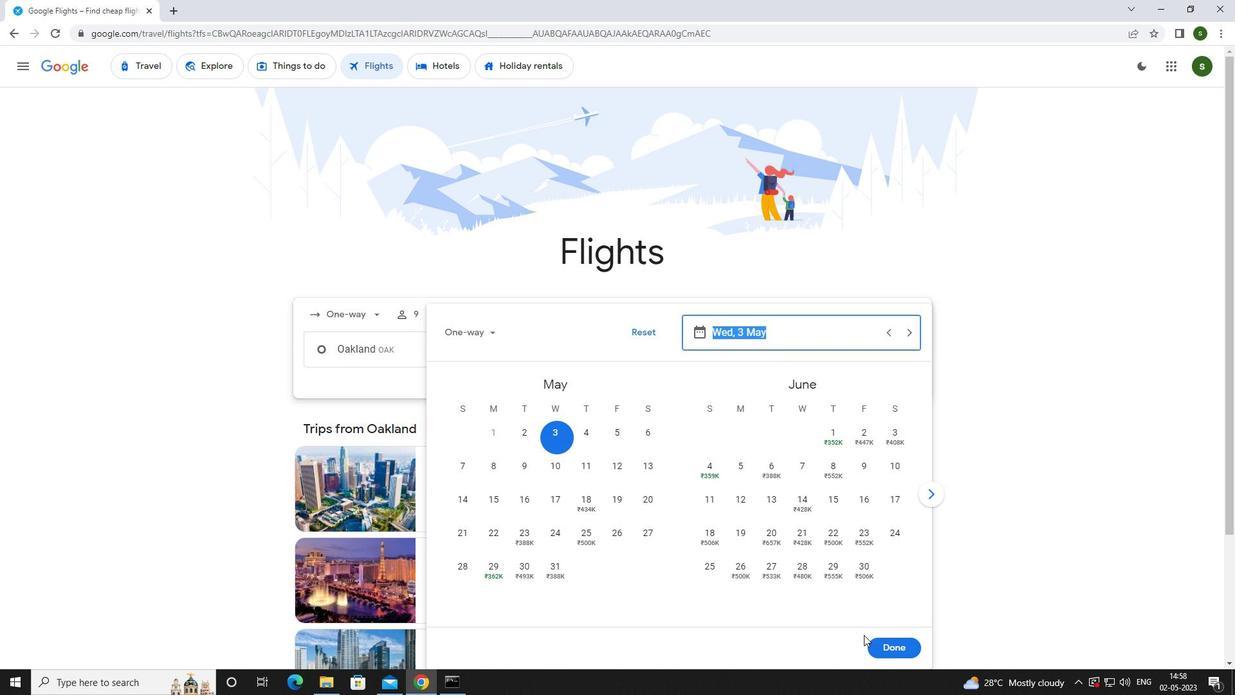 
Action: Mouse pressed left at (892, 644)
Screenshot: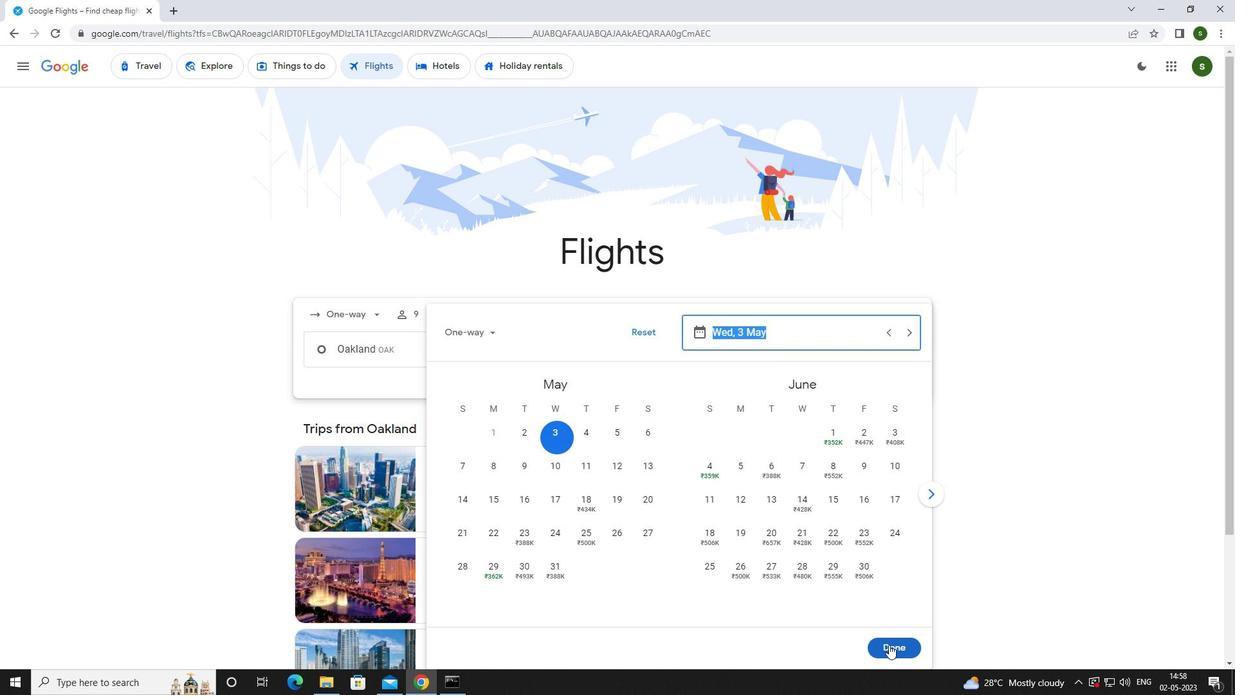 
Action: Mouse moved to (610, 390)
Screenshot: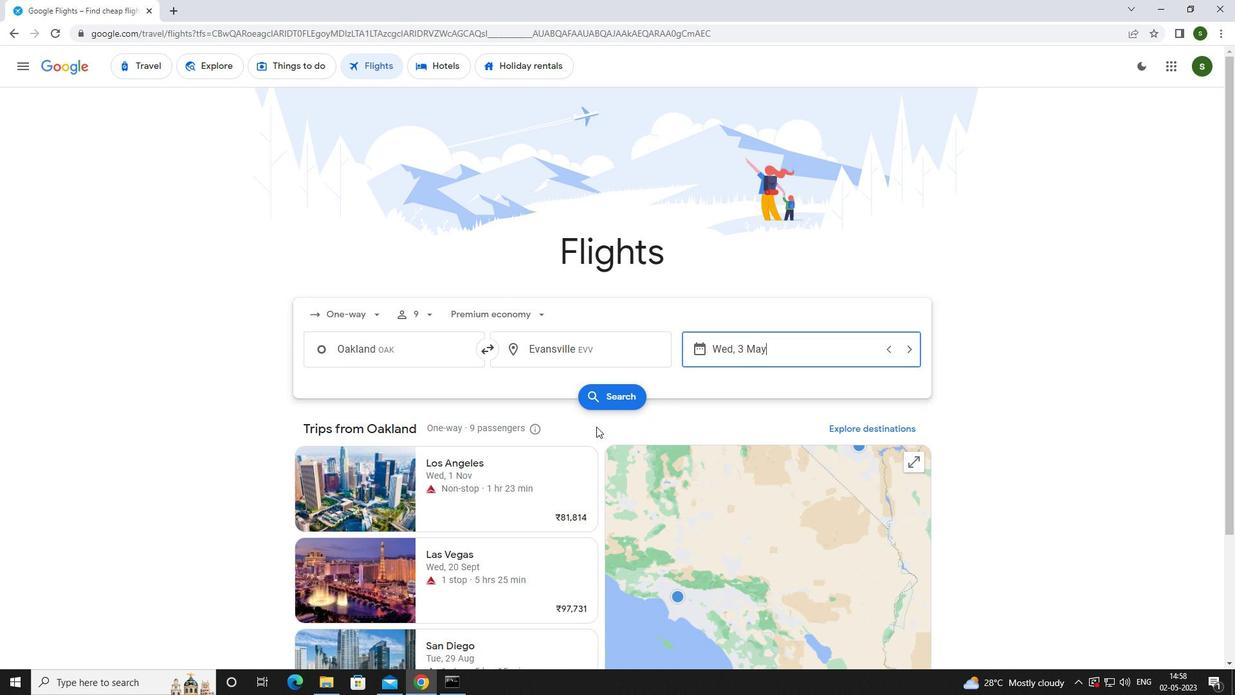 
Action: Mouse pressed left at (610, 390)
Screenshot: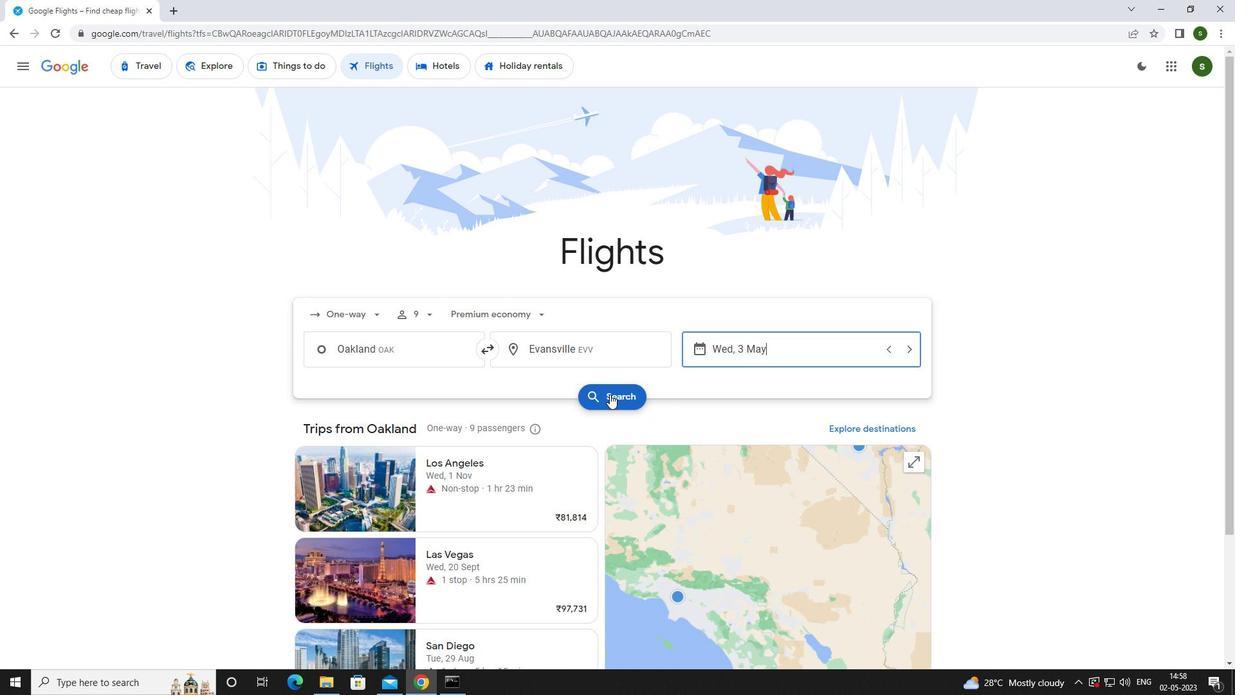 
Action: Mouse moved to (336, 189)
Screenshot: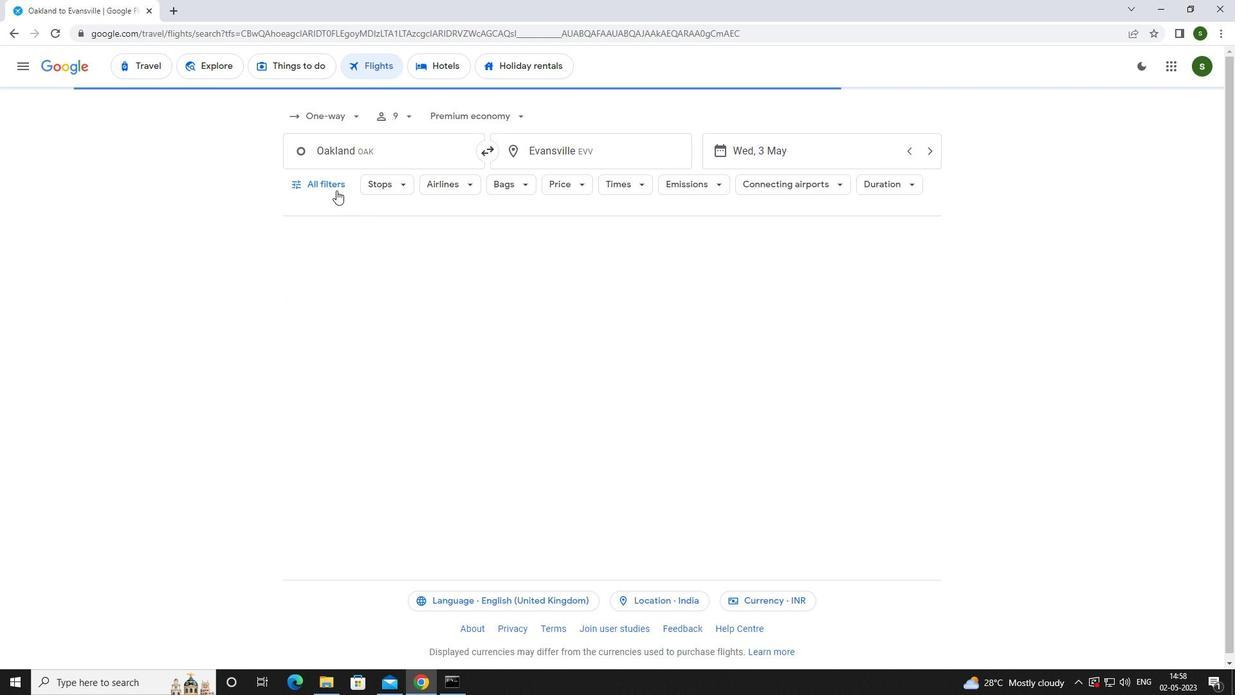 
Action: Mouse pressed left at (336, 189)
Screenshot: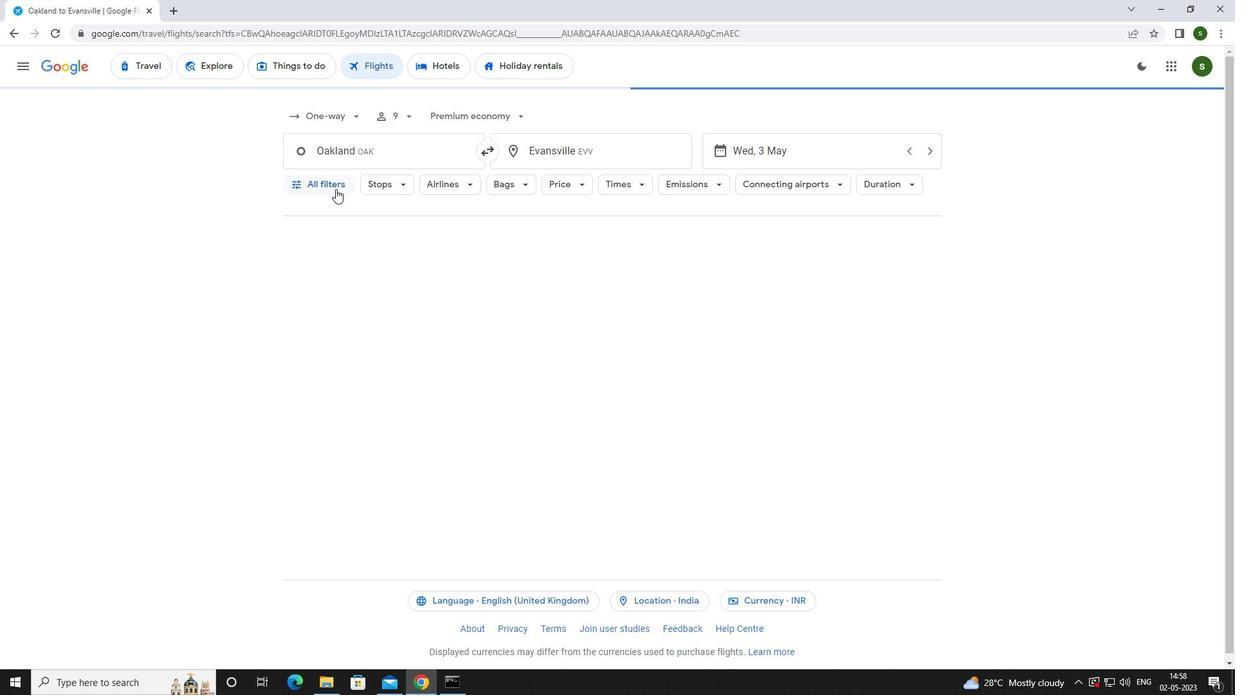 
Action: Mouse moved to (482, 462)
Screenshot: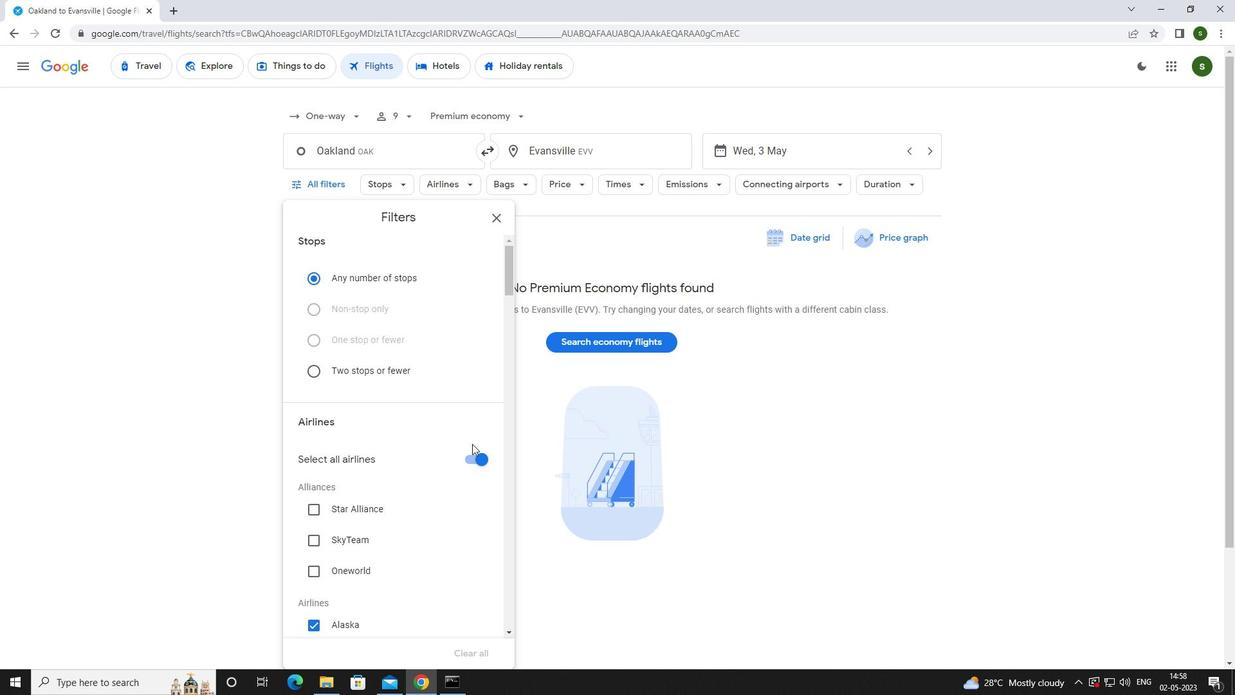 
Action: Mouse pressed left at (482, 462)
Screenshot: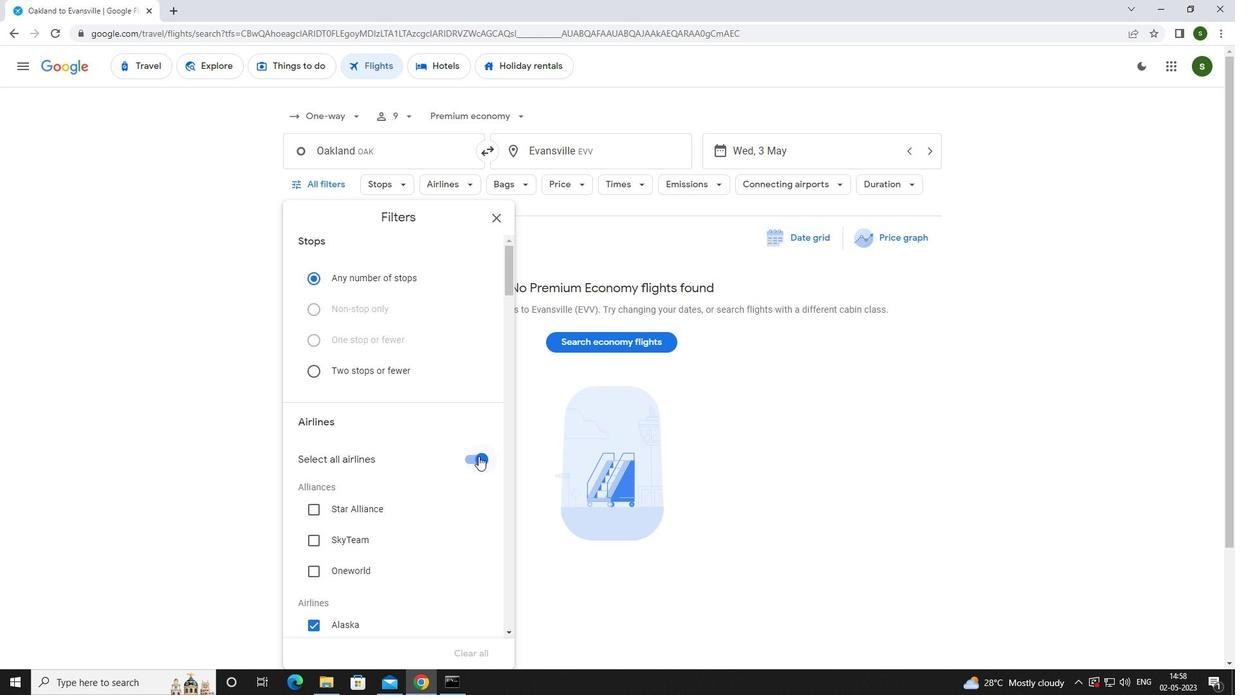 
Action: Mouse moved to (414, 325)
Screenshot: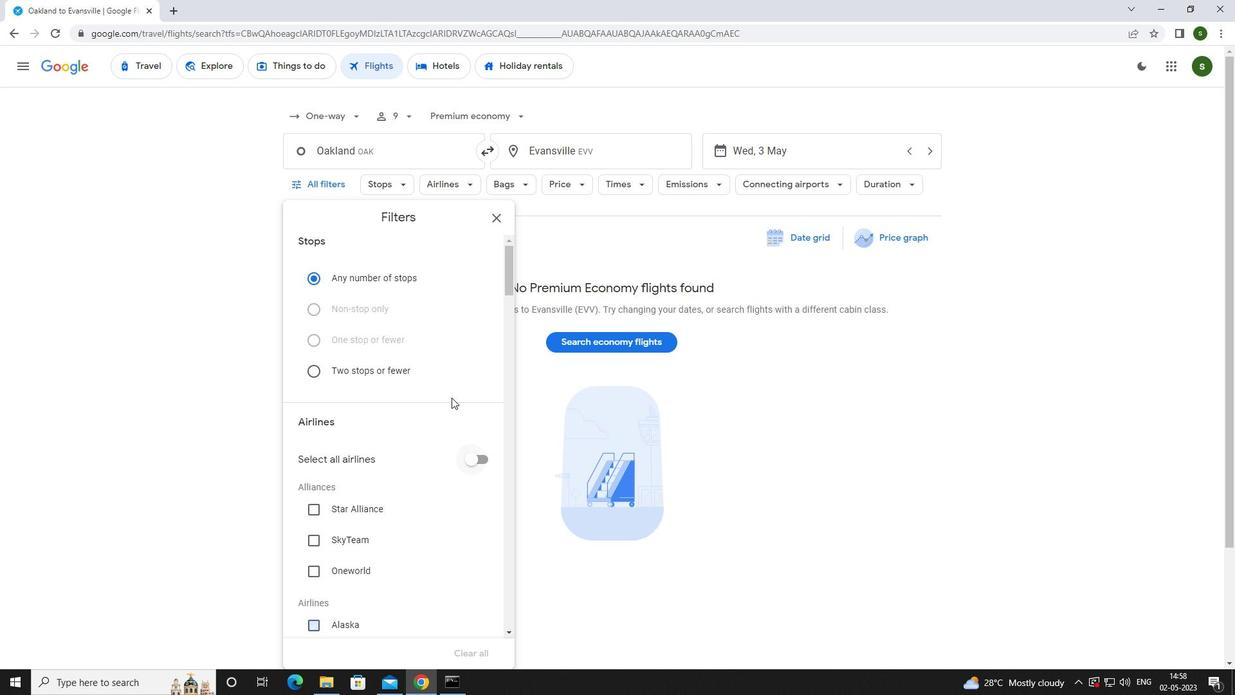 
Action: Mouse scrolled (414, 324) with delta (0, 0)
Screenshot: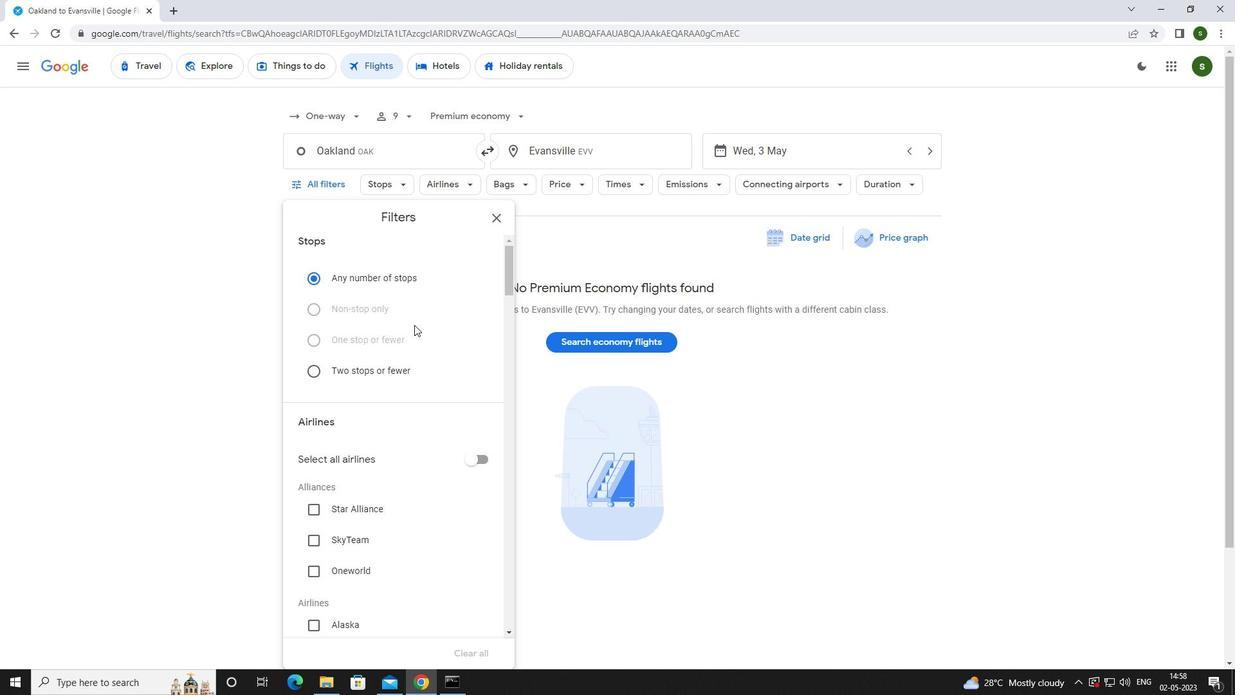 
Action: Mouse scrolled (414, 324) with delta (0, 0)
Screenshot: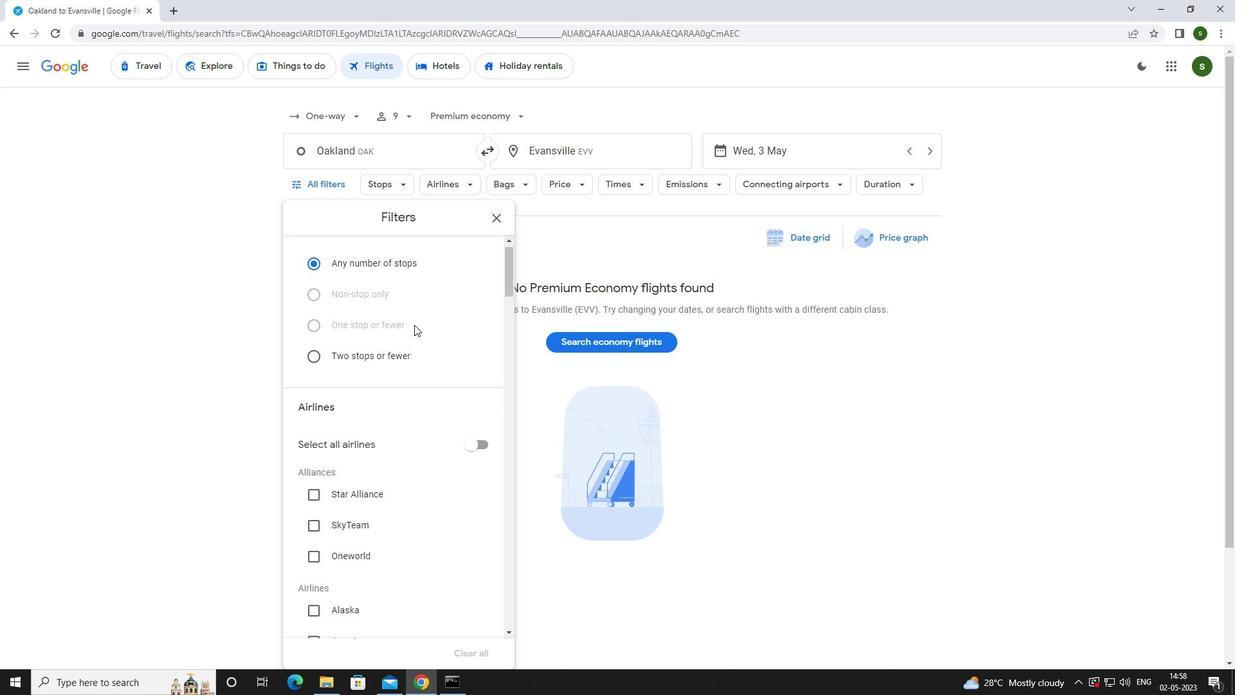 
Action: Mouse scrolled (414, 324) with delta (0, 0)
Screenshot: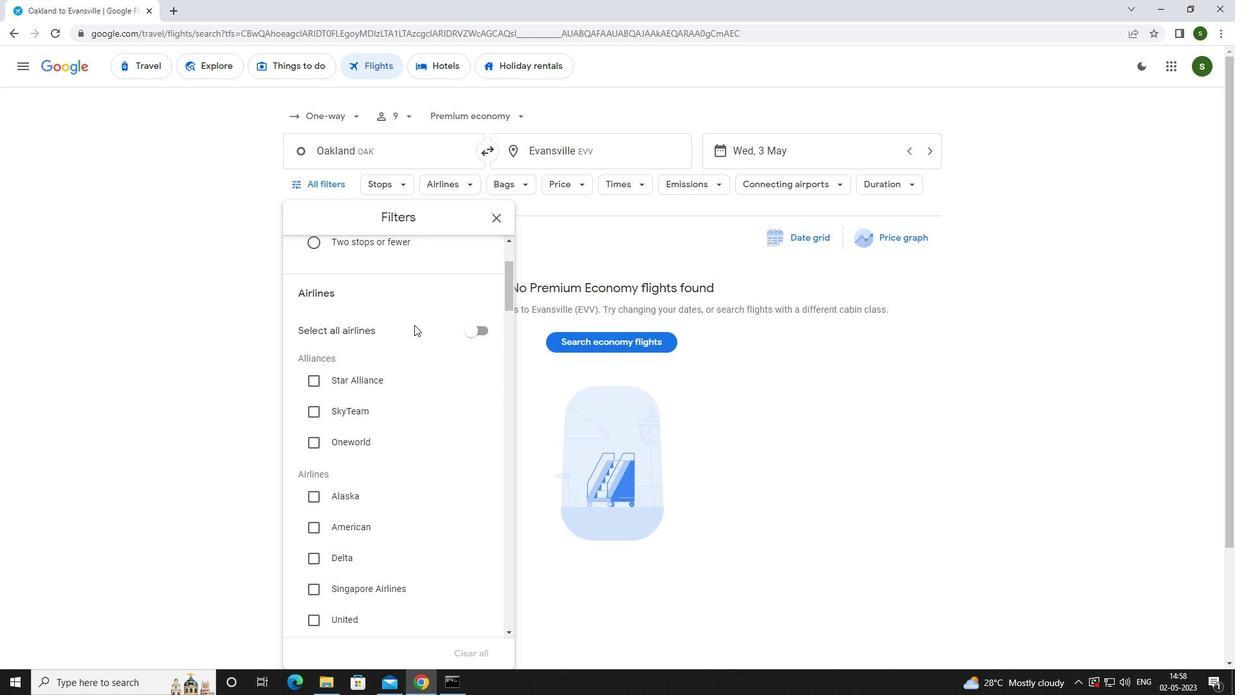 
Action: Mouse scrolled (414, 324) with delta (0, 0)
Screenshot: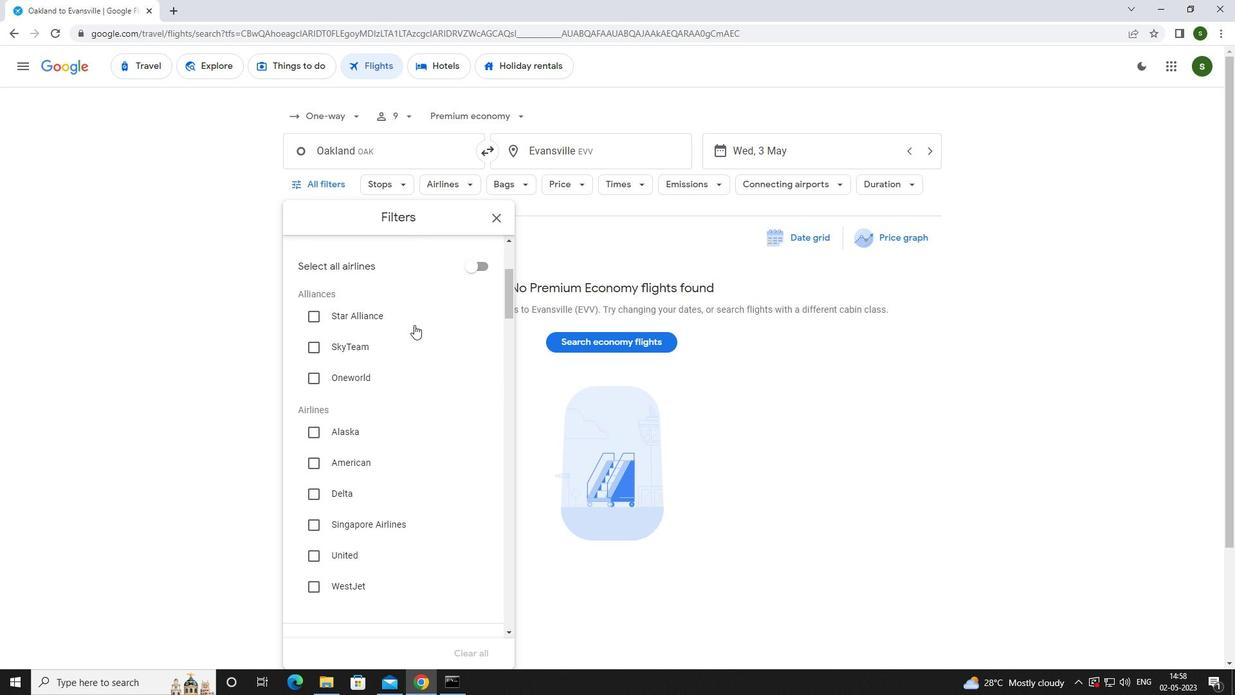 
Action: Mouse scrolled (414, 324) with delta (0, 0)
Screenshot: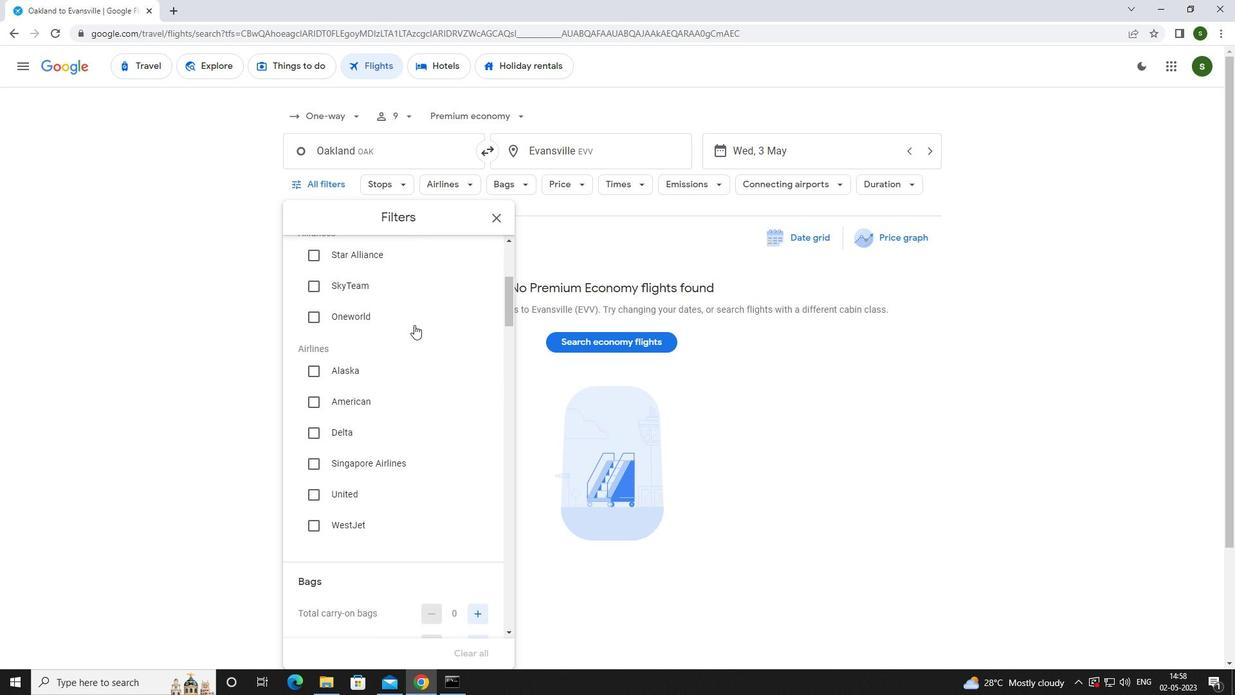 
Action: Mouse scrolled (414, 324) with delta (0, 0)
Screenshot: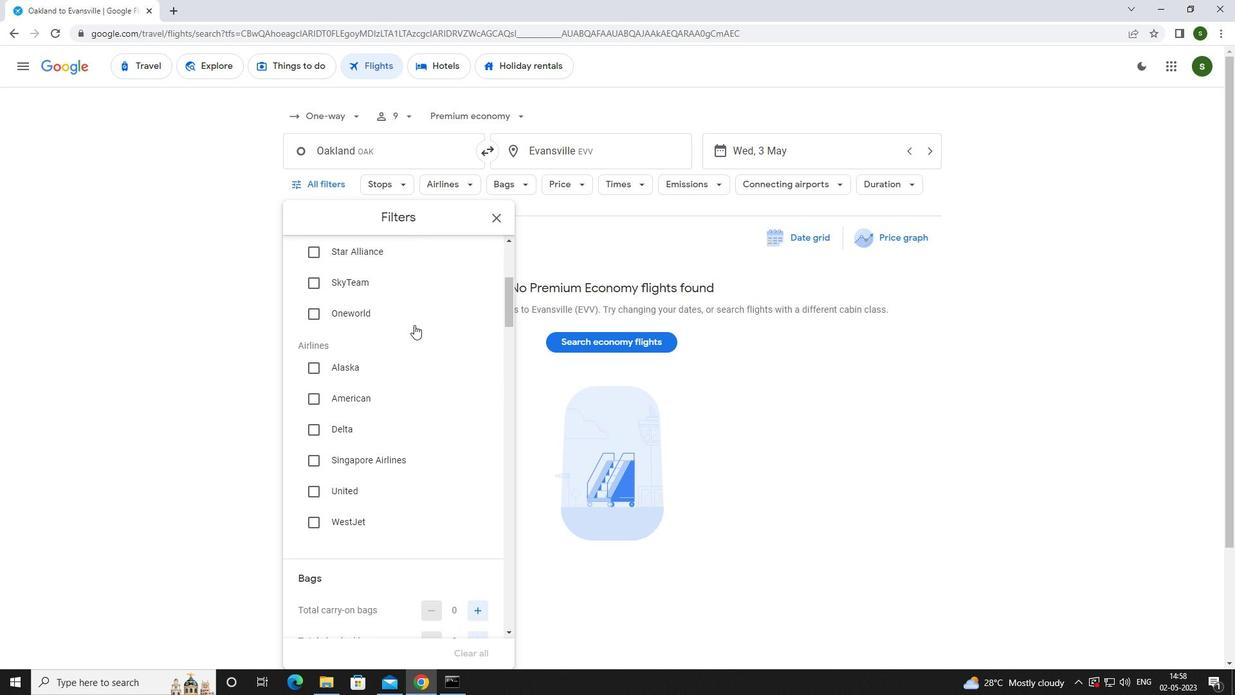 
Action: Mouse scrolled (414, 324) with delta (0, 0)
Screenshot: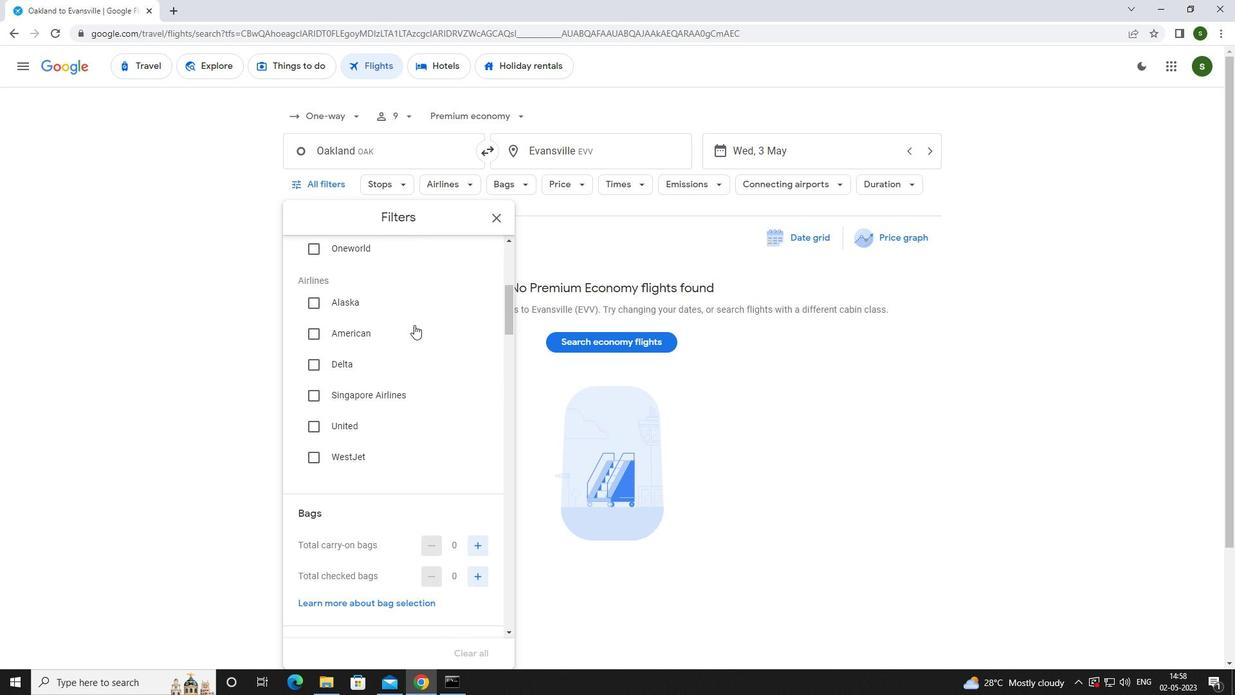 
Action: Mouse scrolled (414, 324) with delta (0, 0)
Screenshot: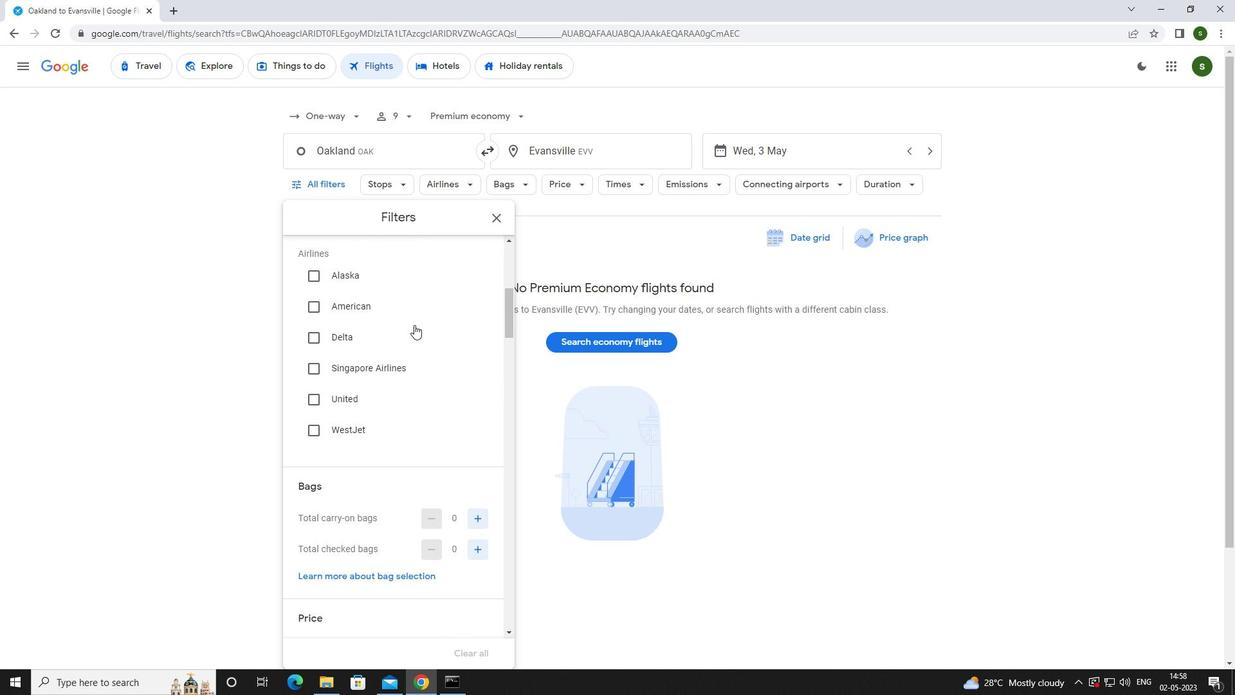
Action: Mouse moved to (474, 384)
Screenshot: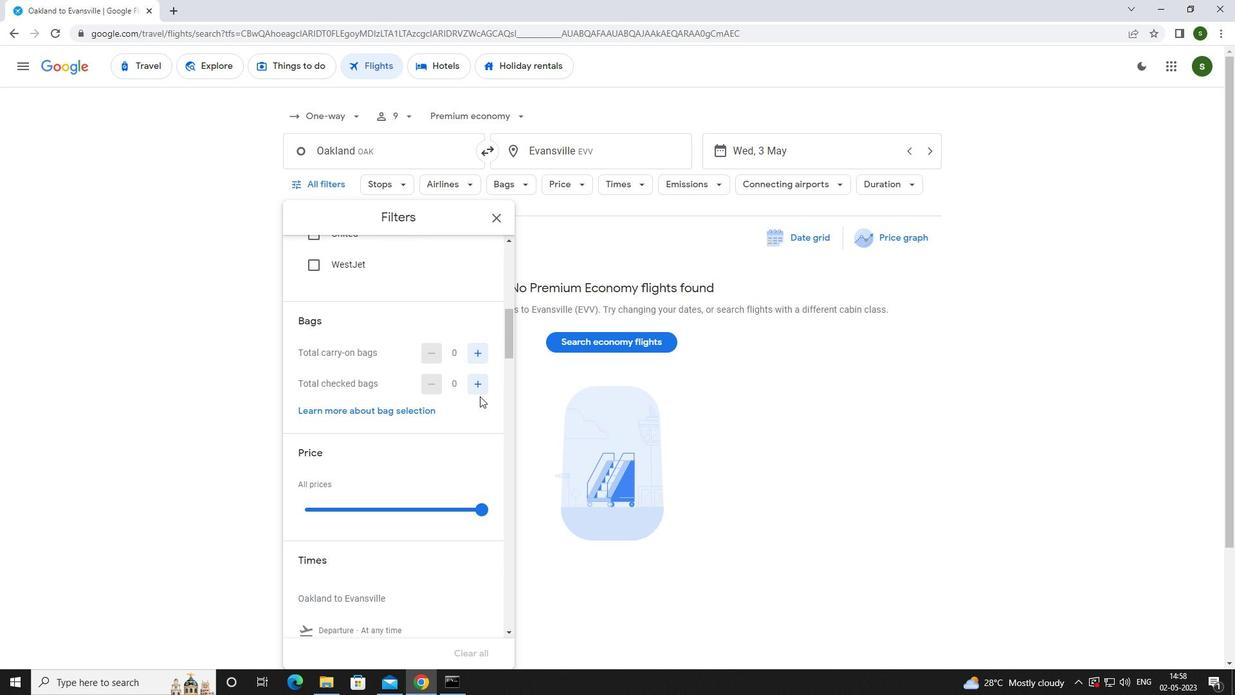 
Action: Mouse pressed left at (474, 384)
Screenshot: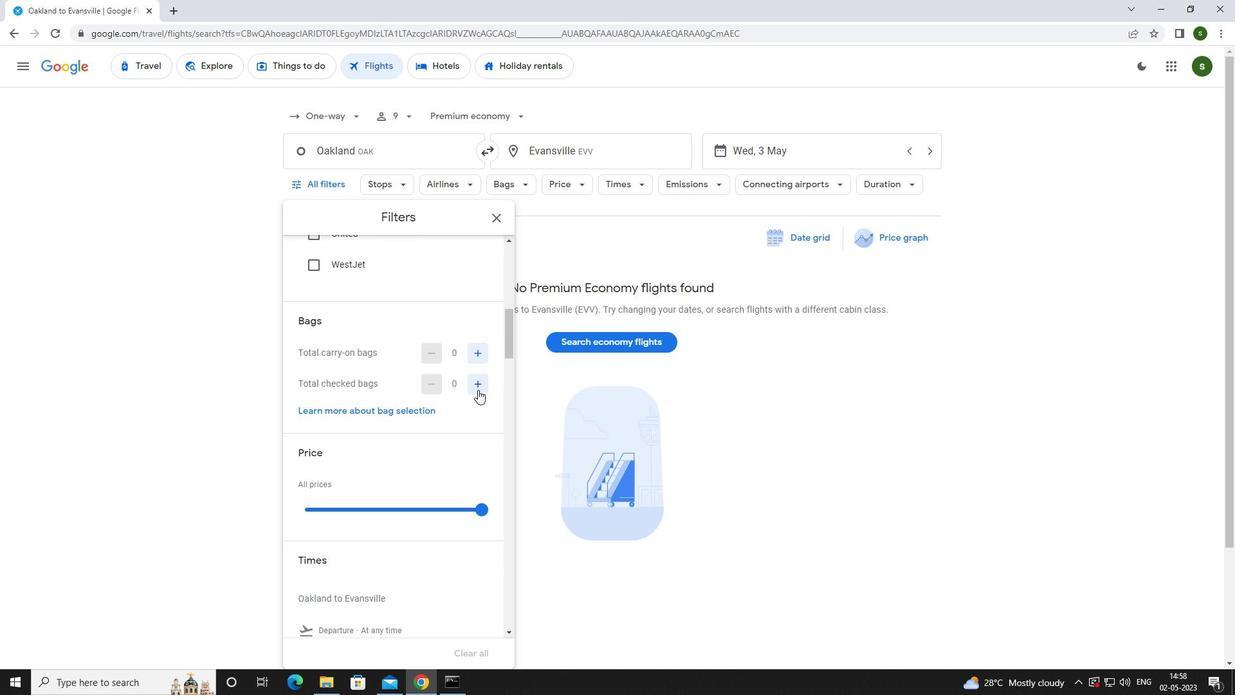 
Action: Mouse pressed left at (474, 384)
Screenshot: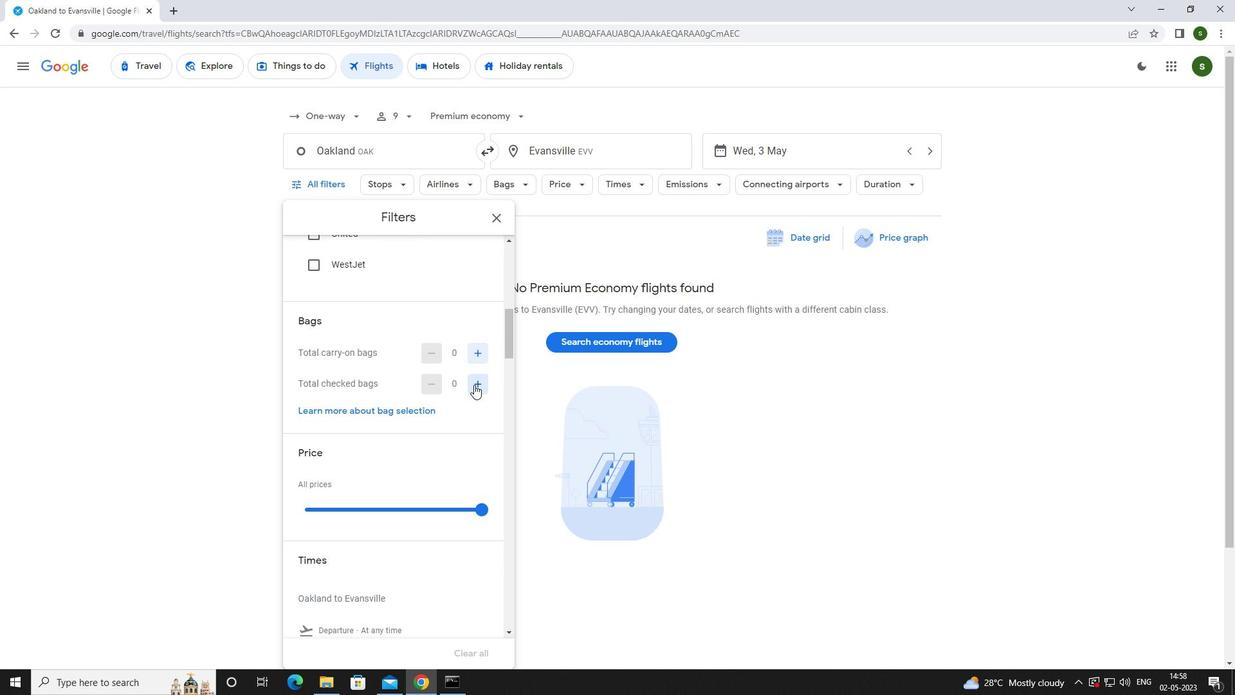 
Action: Mouse pressed left at (474, 384)
Screenshot: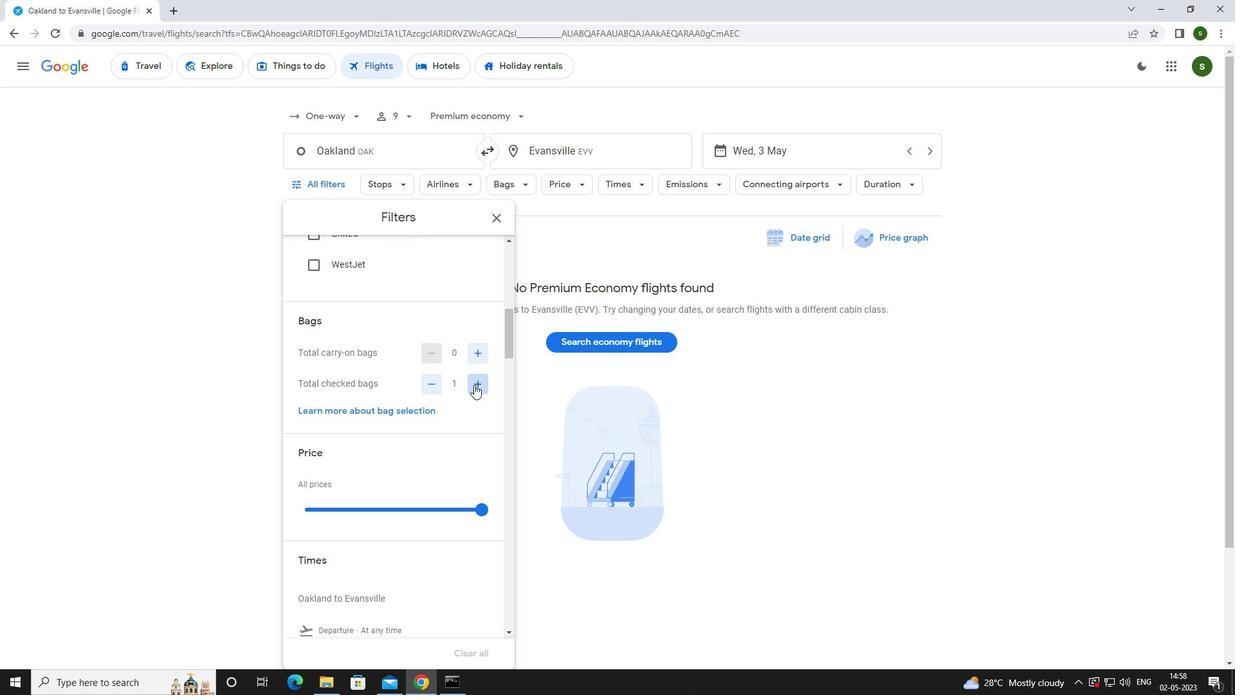 
Action: Mouse pressed left at (474, 384)
Screenshot: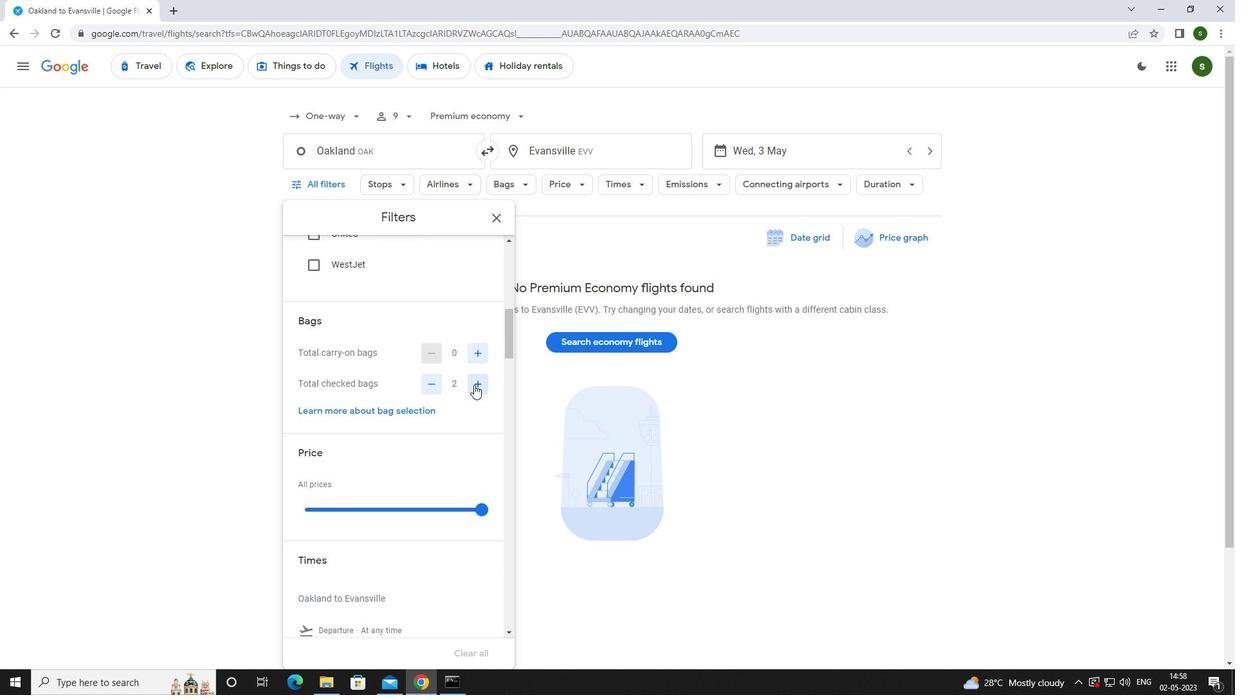 
Action: Mouse pressed left at (474, 384)
Screenshot: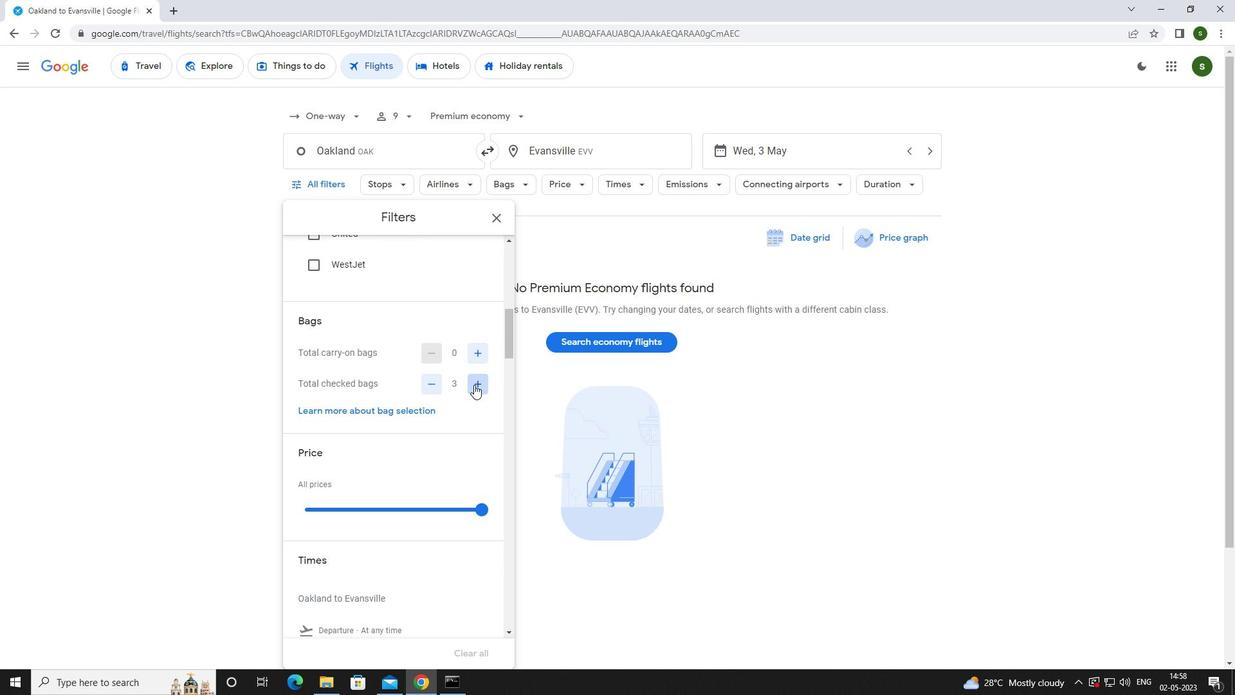 
Action: Mouse pressed left at (474, 384)
Screenshot: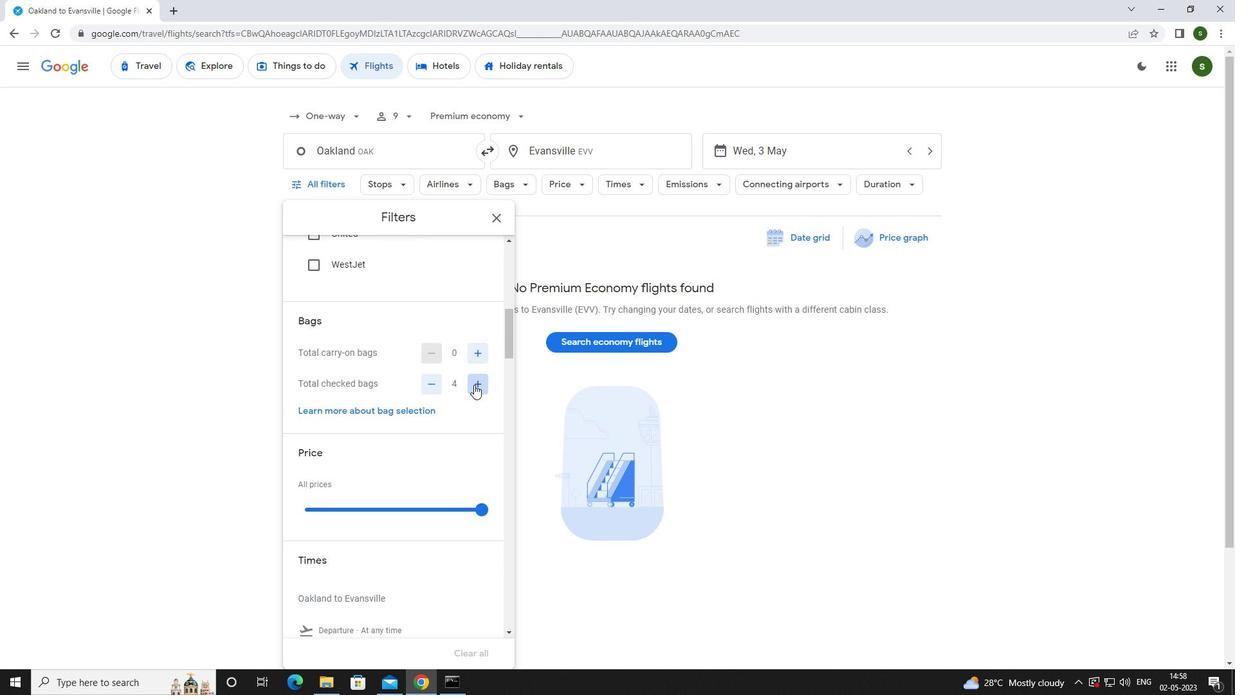
Action: Mouse pressed left at (474, 384)
Screenshot: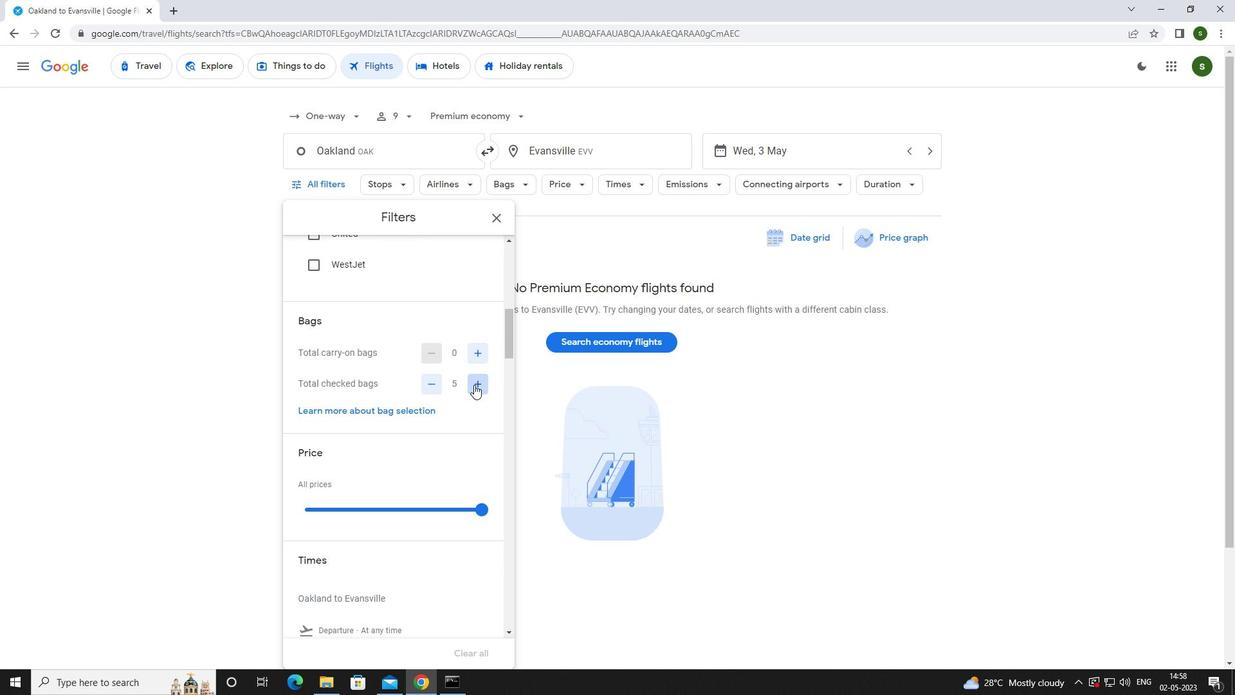 
Action: Mouse pressed left at (474, 384)
Screenshot: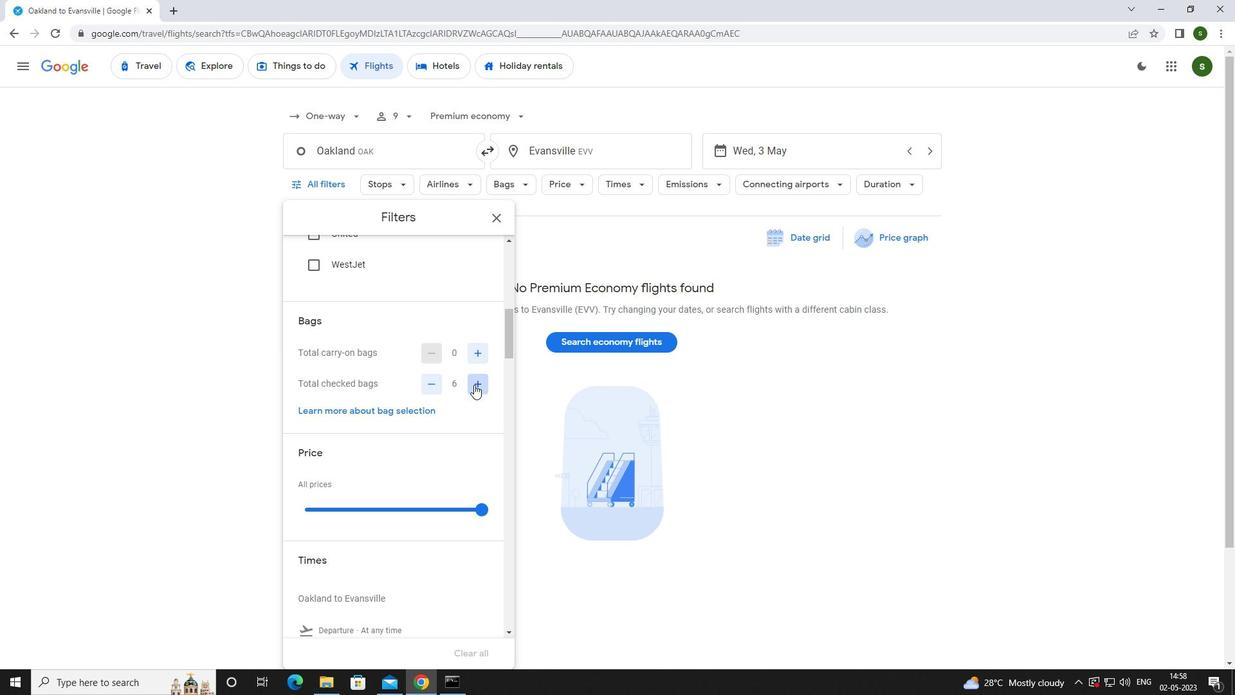 
Action: Mouse pressed left at (474, 384)
Screenshot: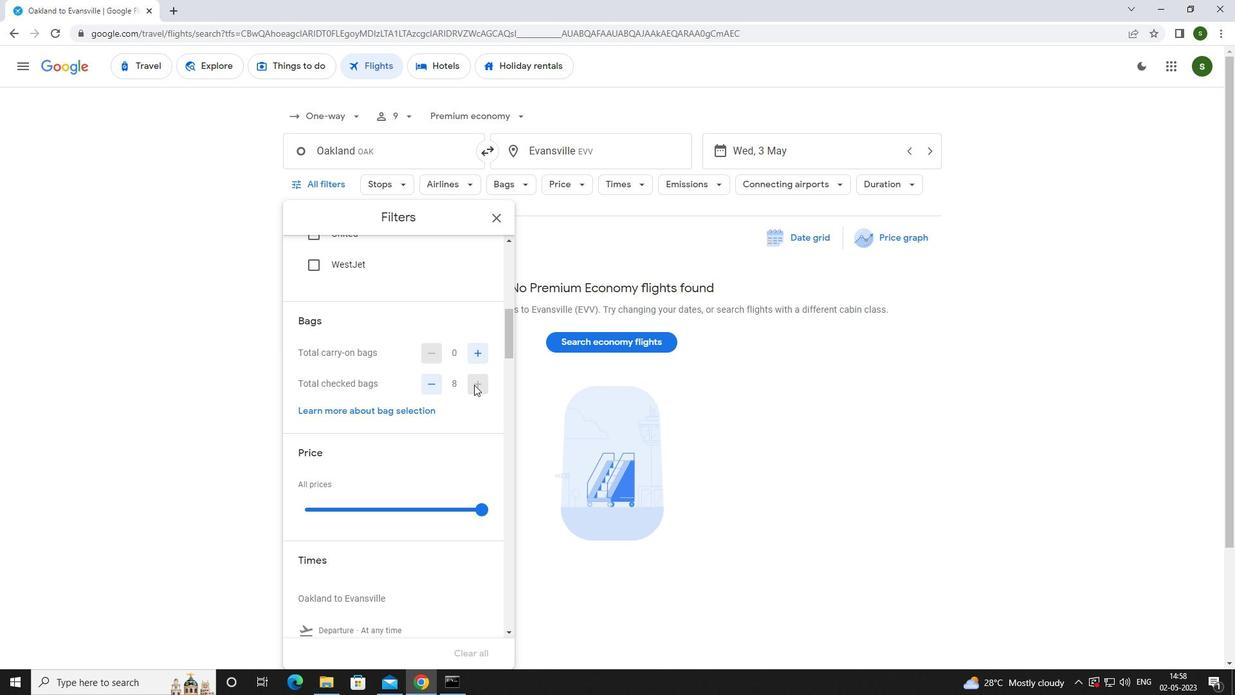 
Action: Mouse moved to (473, 384)
Screenshot: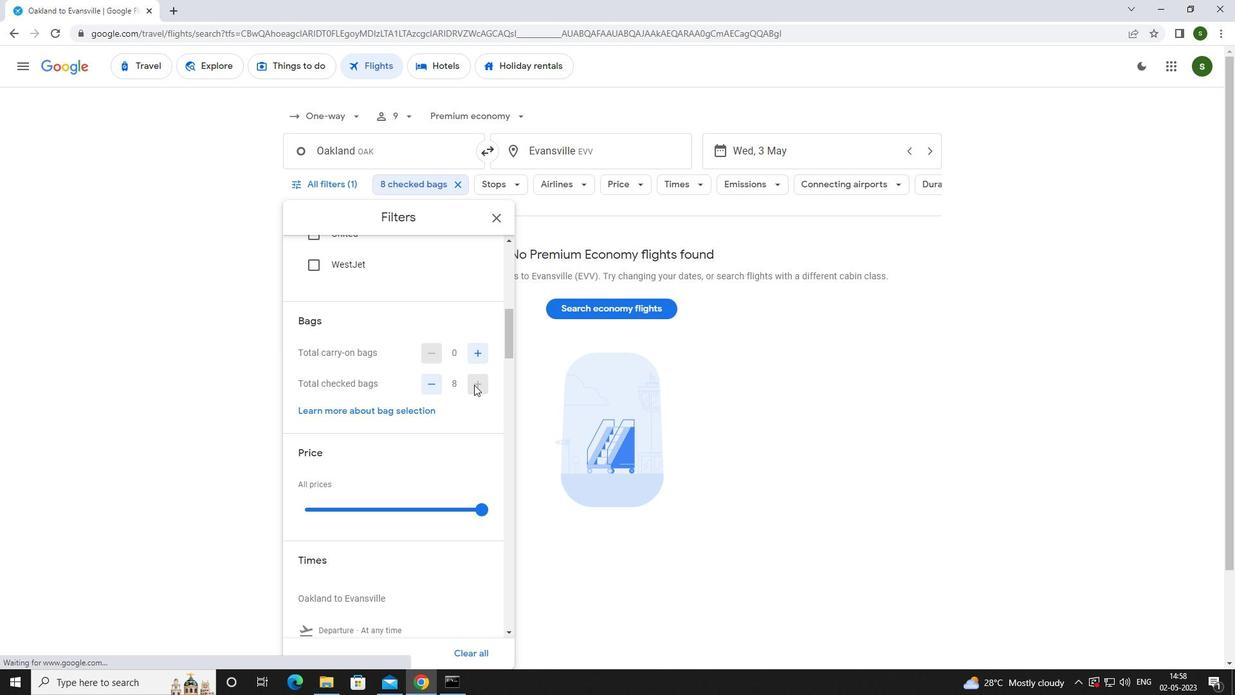 
Action: Mouse scrolled (473, 384) with delta (0, 0)
Screenshot: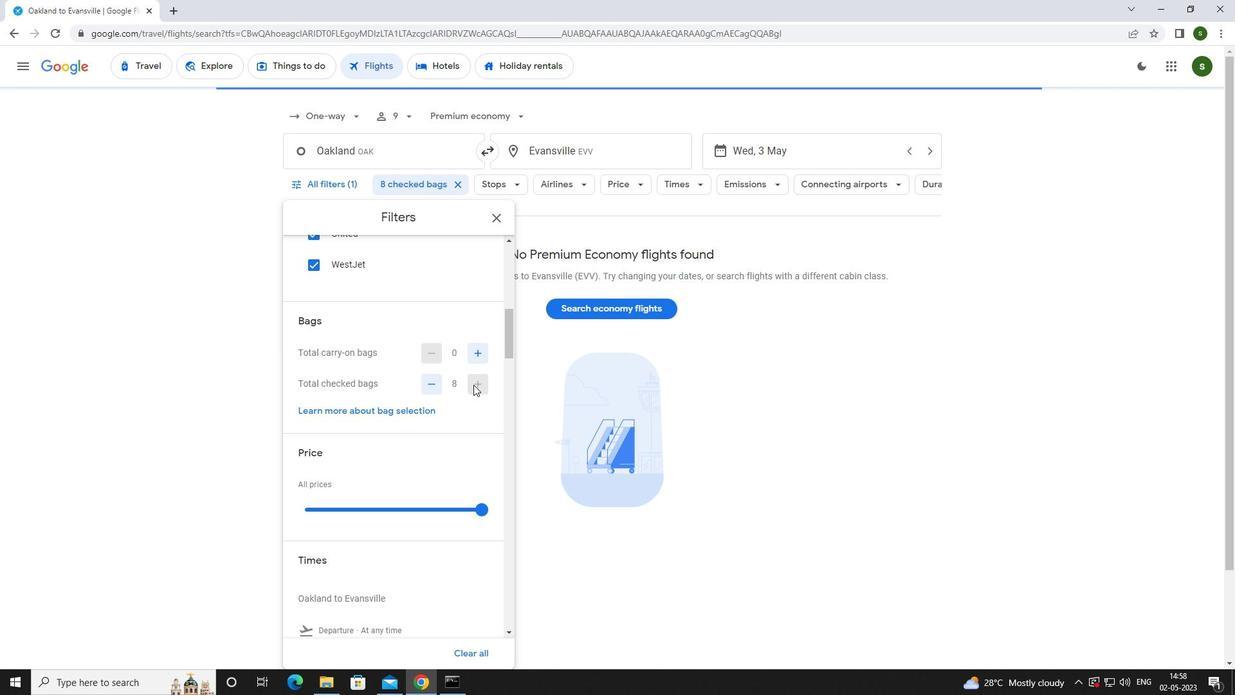 
Action: Mouse scrolled (473, 384) with delta (0, 0)
Screenshot: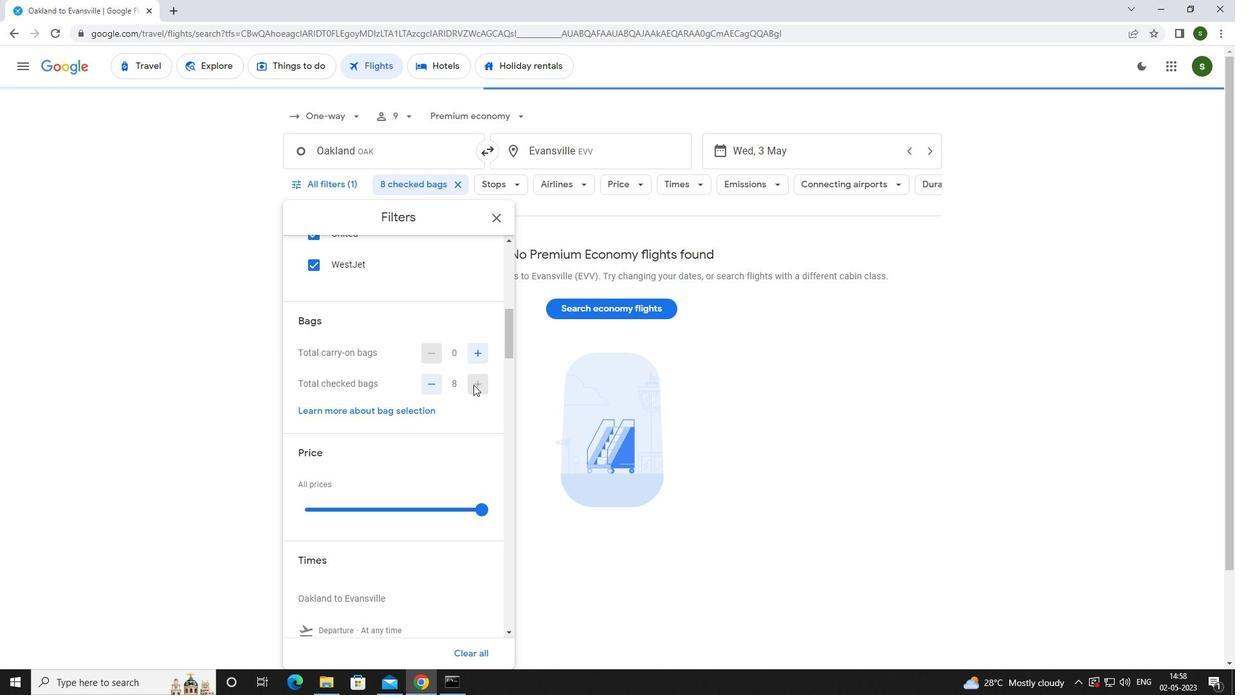 
Action: Mouse moved to (485, 381)
Screenshot: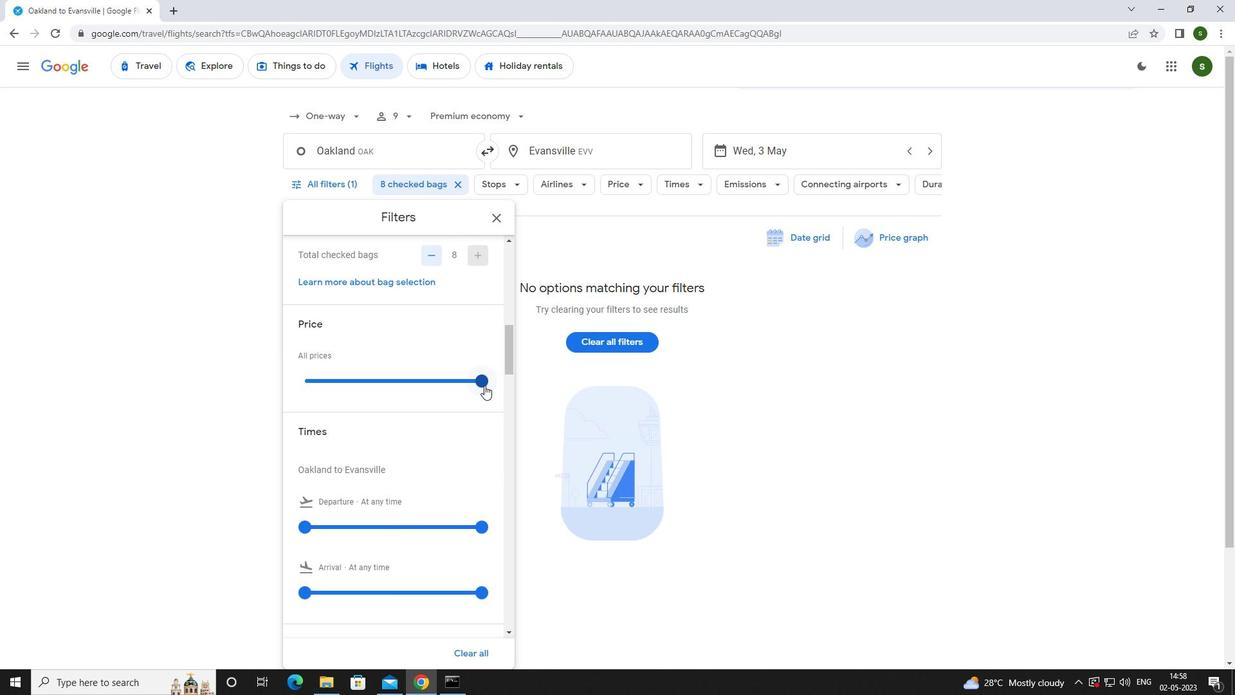 
Action: Mouse pressed left at (485, 381)
Screenshot: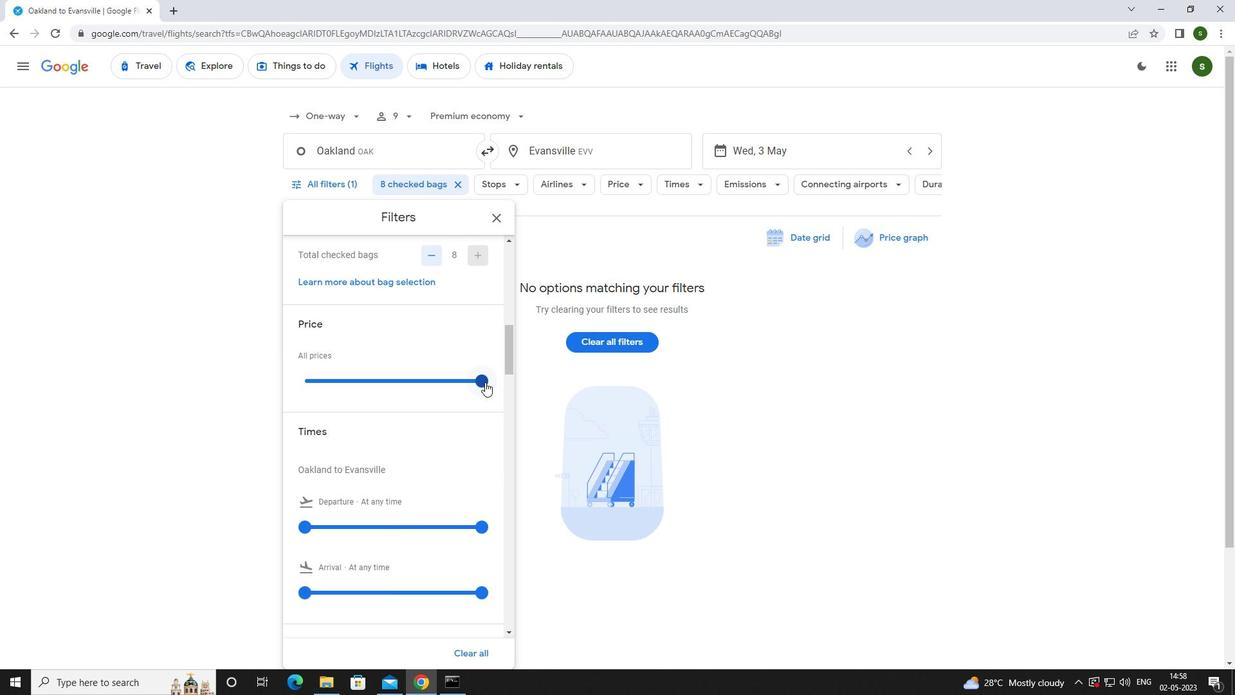 
Action: Mouse moved to (480, 391)
Screenshot: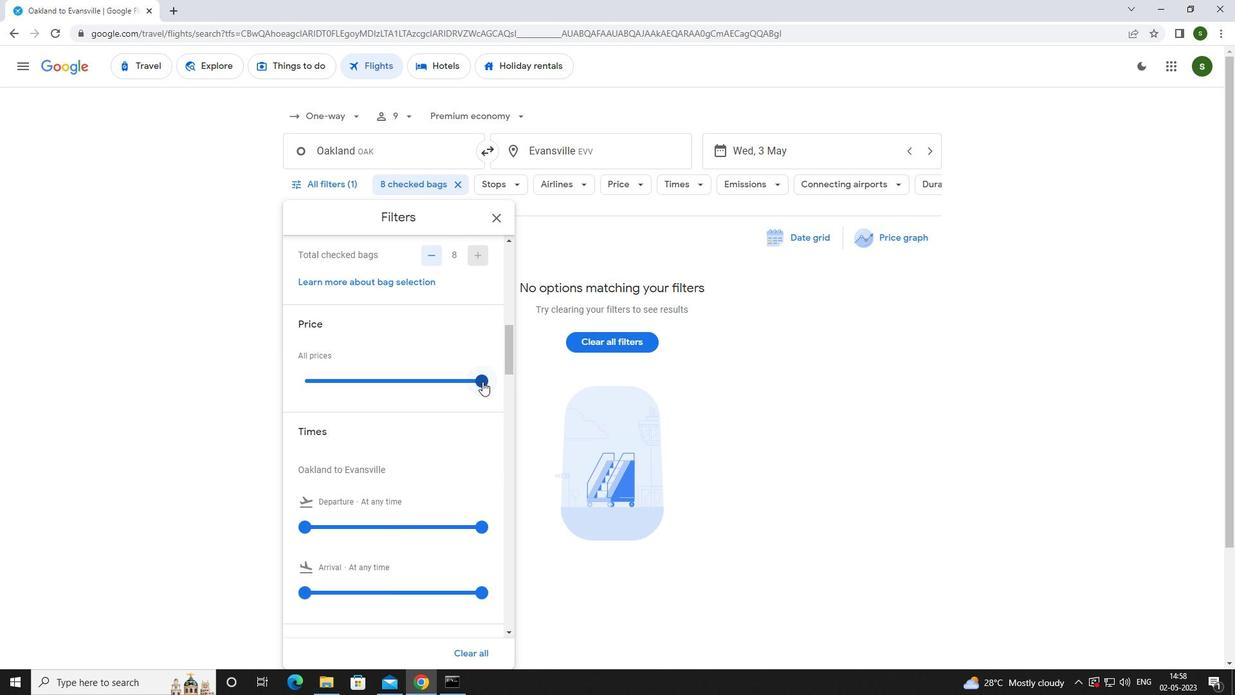 
Action: Mouse scrolled (480, 390) with delta (0, 0)
Screenshot: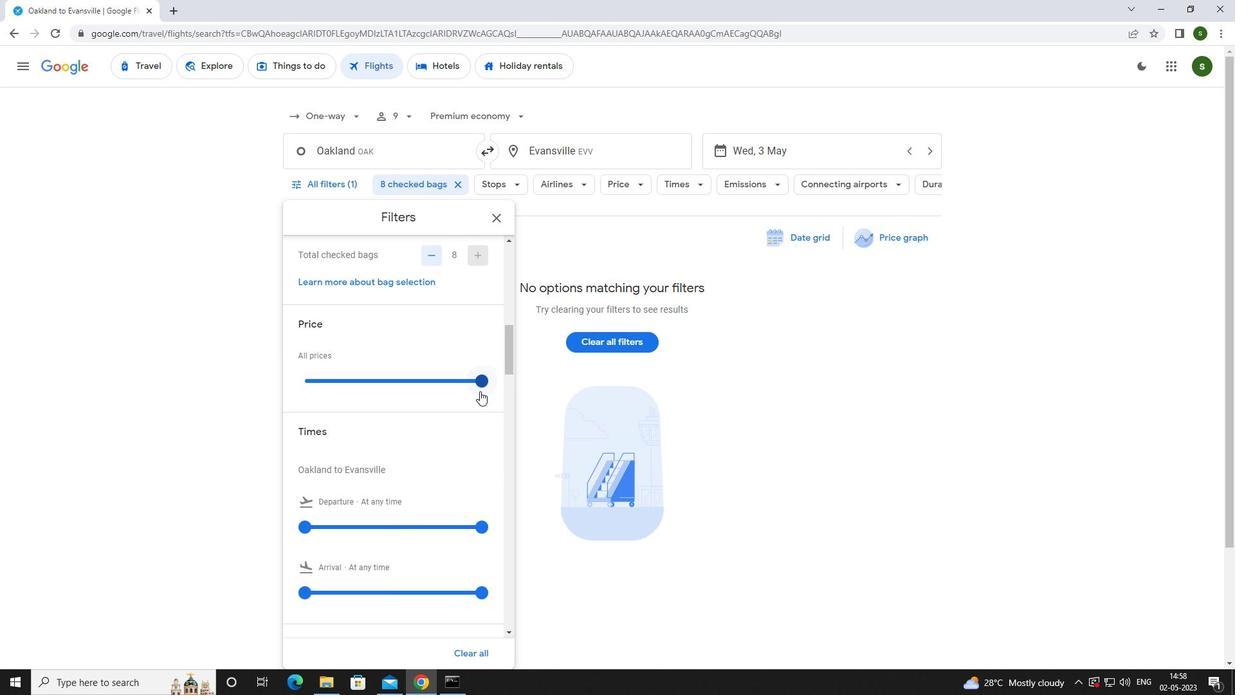 
Action: Mouse scrolled (480, 390) with delta (0, 0)
Screenshot: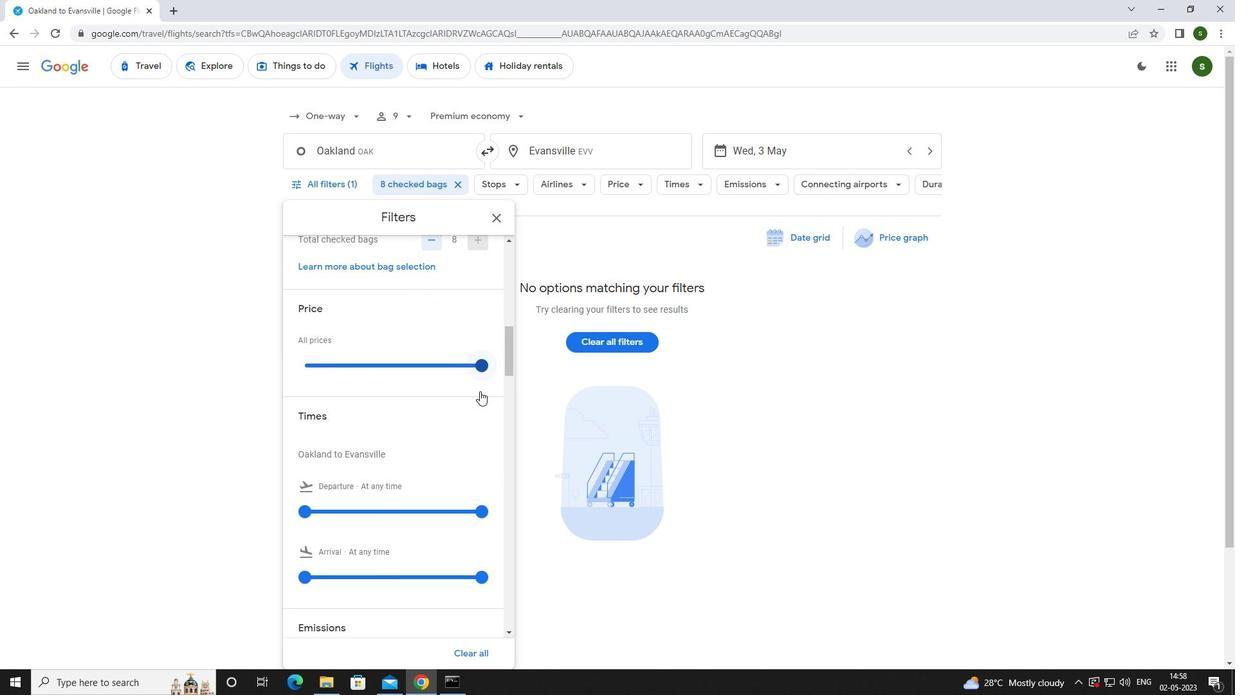 
Action: Mouse moved to (308, 397)
Screenshot: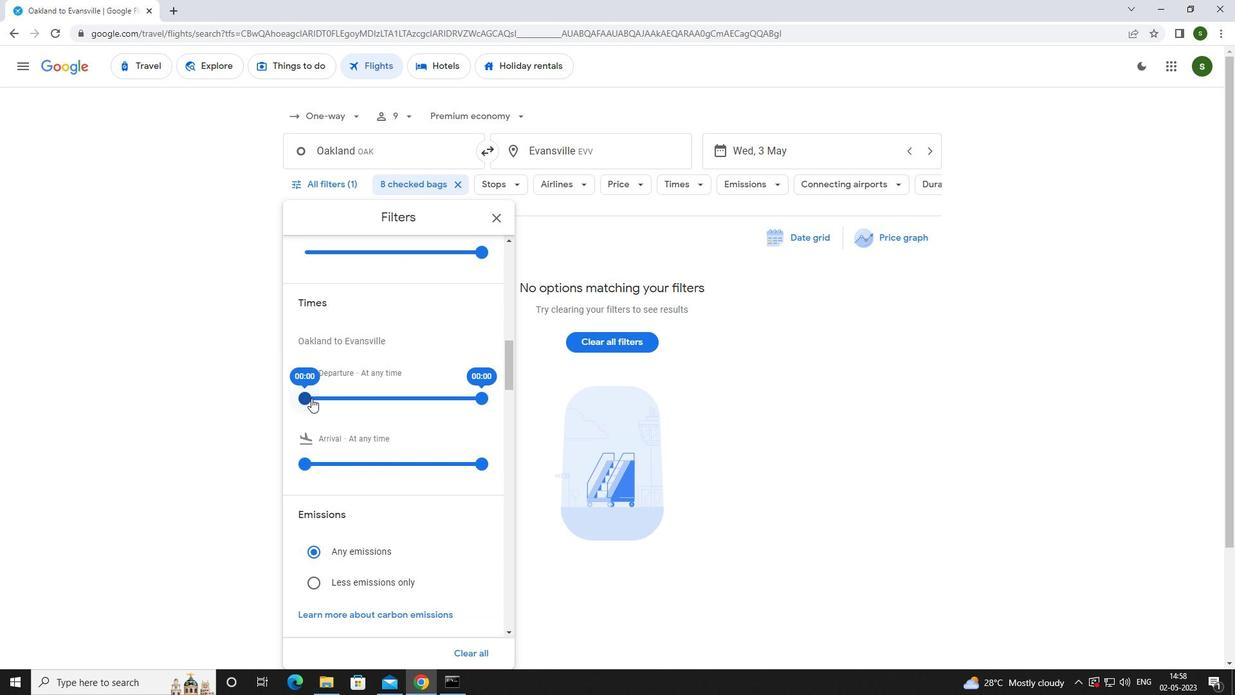 
Action: Mouse pressed left at (308, 397)
Screenshot: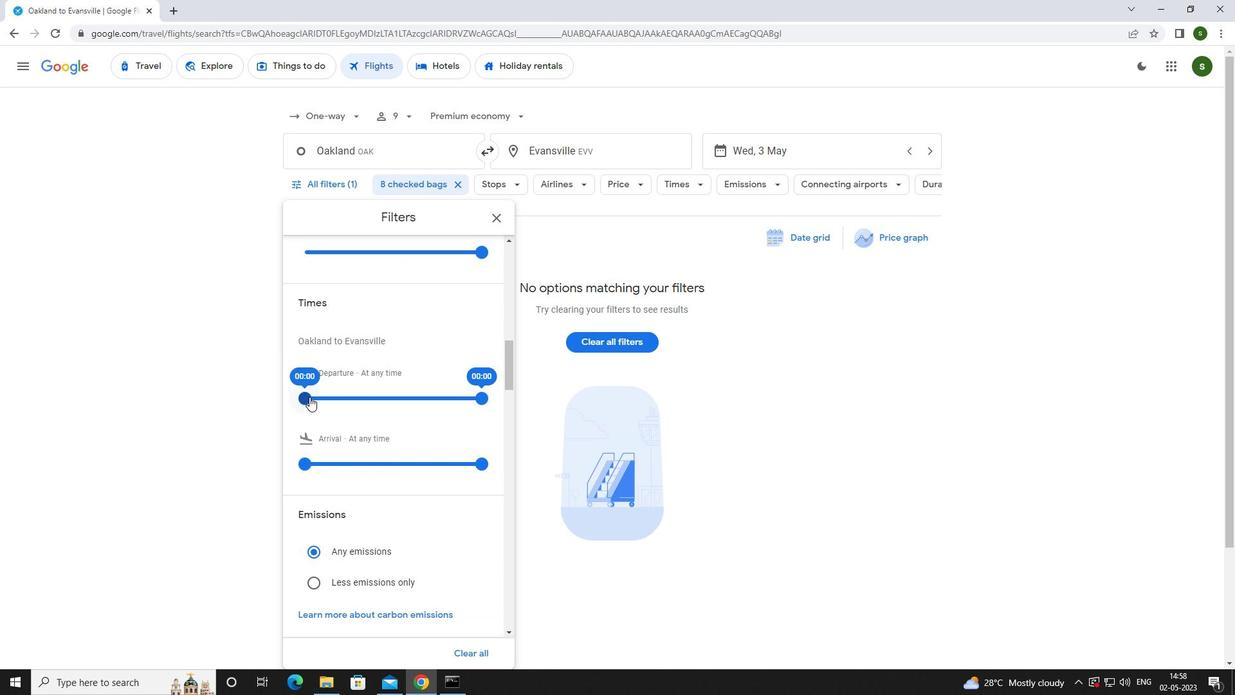 
Action: Mouse moved to (740, 397)
Screenshot: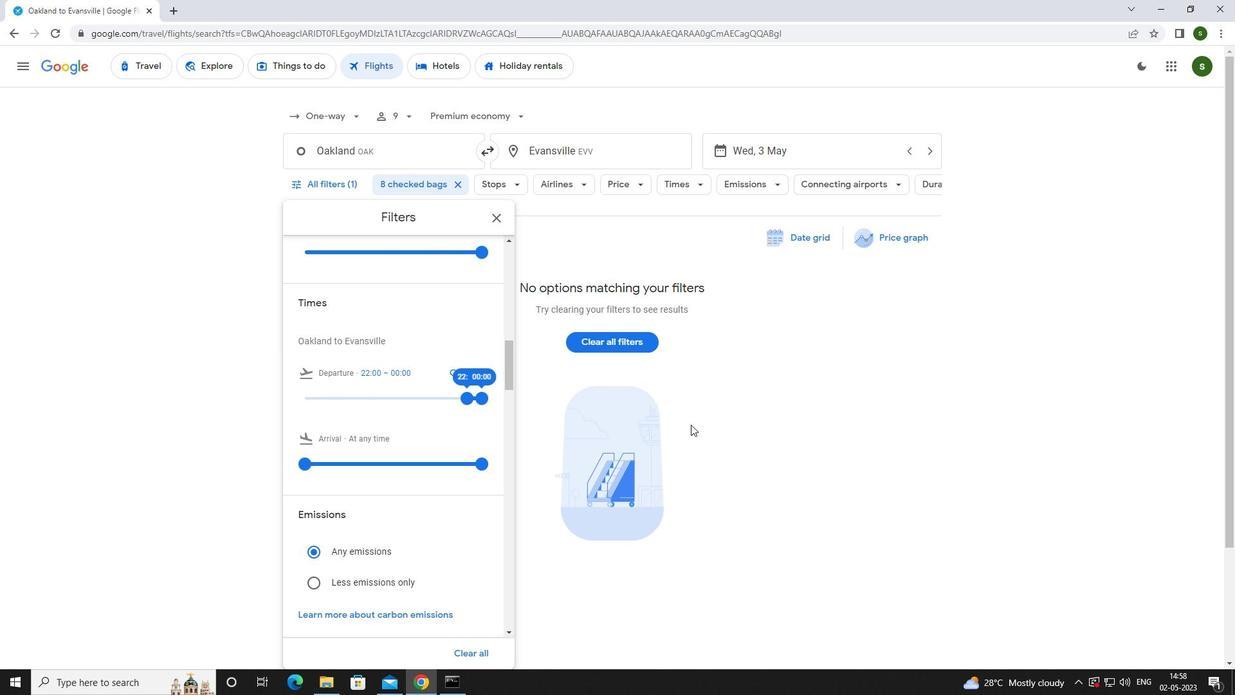 
Action: Mouse pressed left at (740, 397)
Screenshot: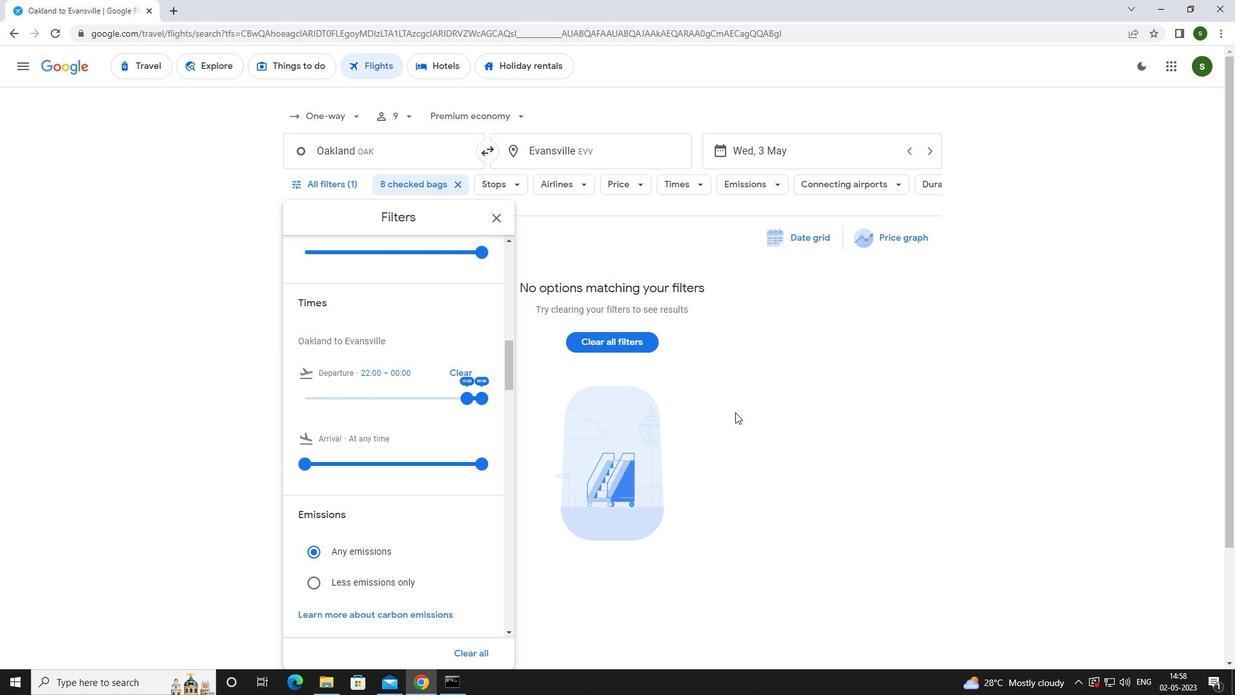 
Action: Mouse moved to (738, 397)
Screenshot: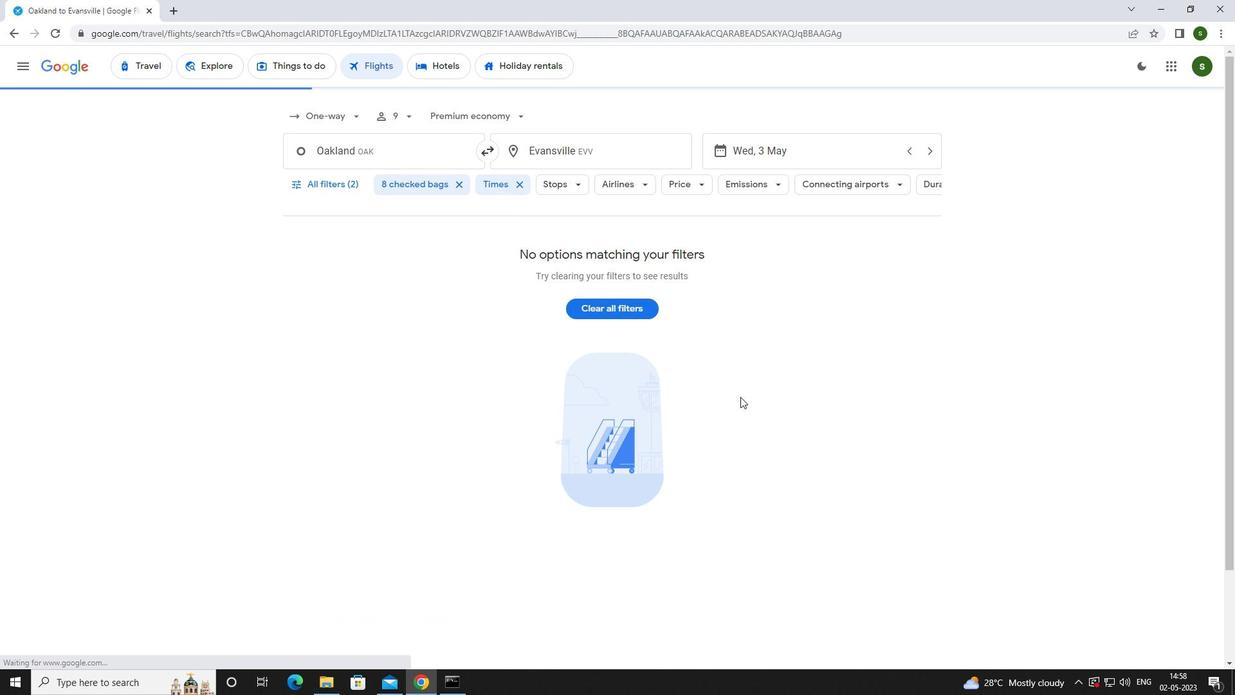 
